 Task: Add Rae Wellness Pre + Probiotic to the cart.
Action: Mouse moved to (313, 150)
Screenshot: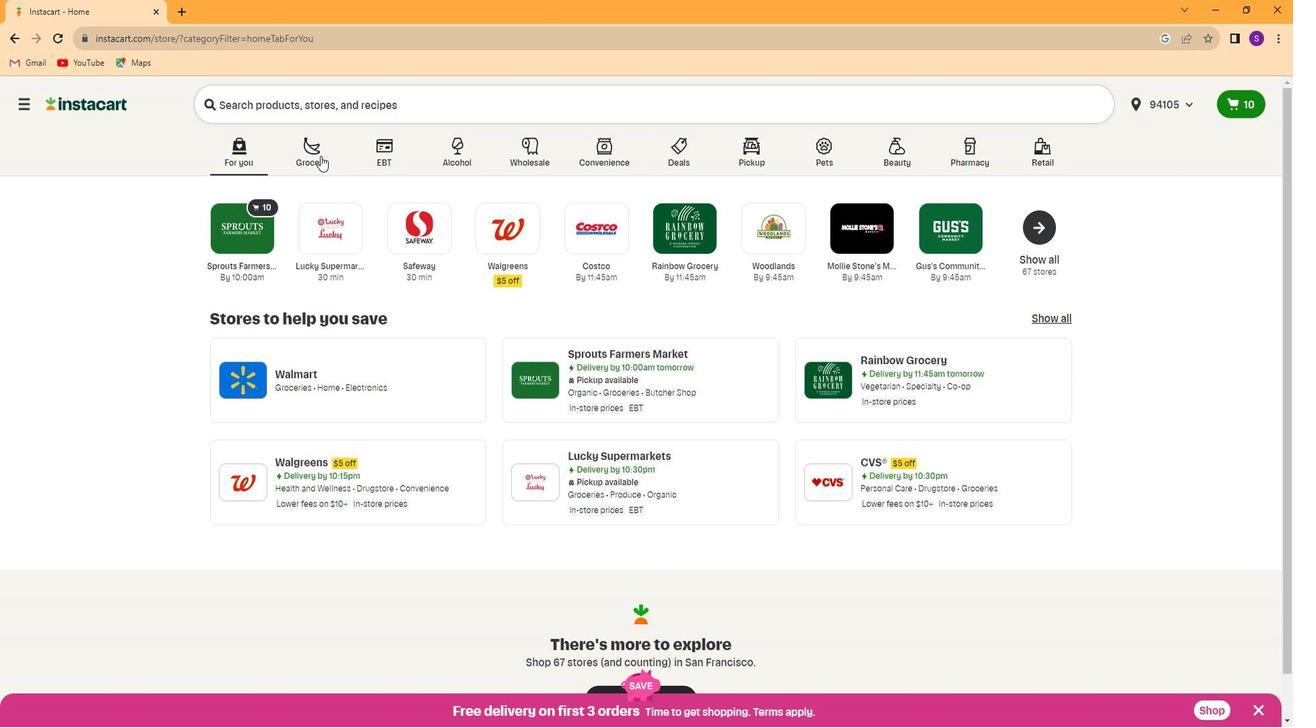 
Action: Mouse pressed left at (313, 150)
Screenshot: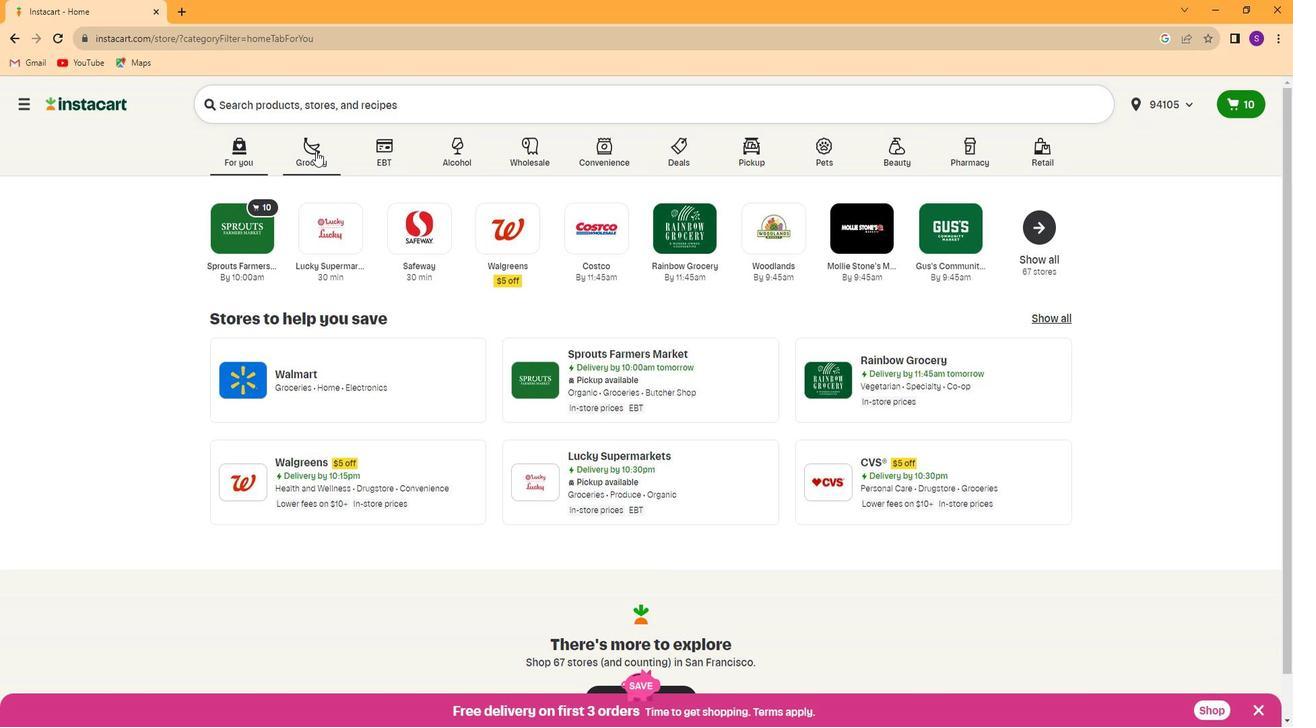 
Action: Mouse moved to (974, 231)
Screenshot: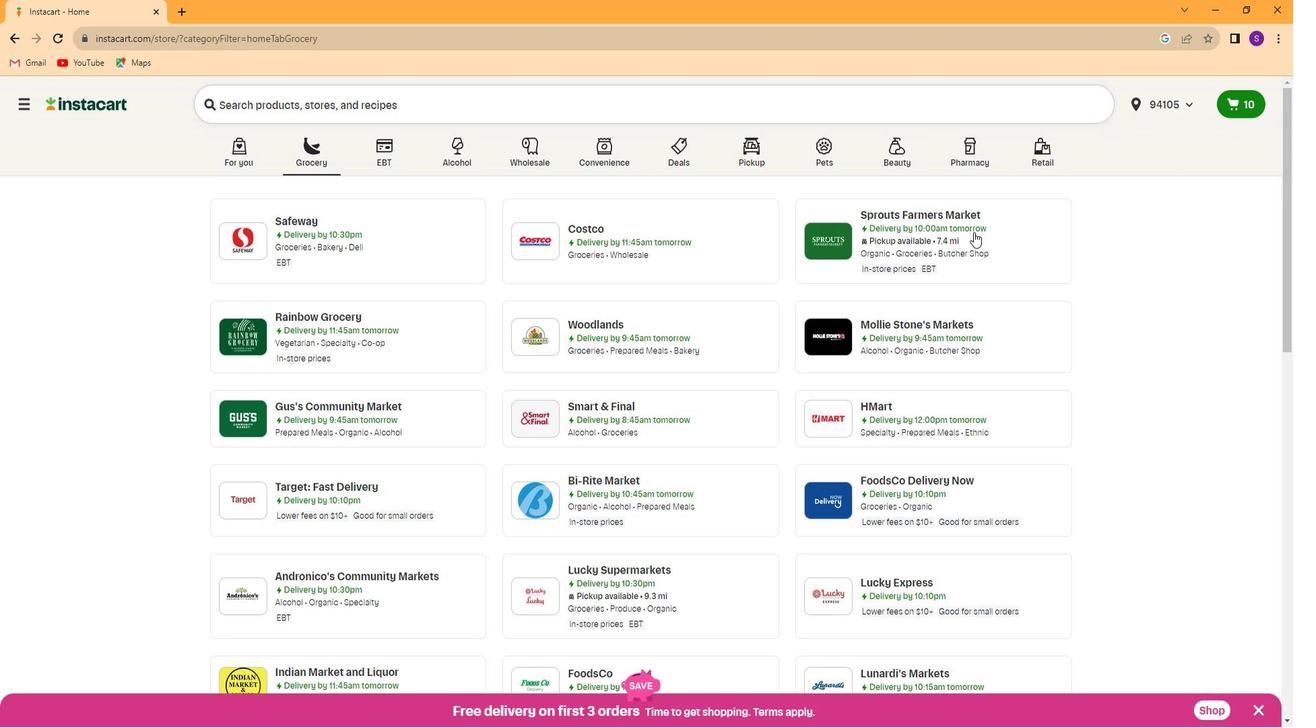 
Action: Mouse pressed left at (974, 231)
Screenshot: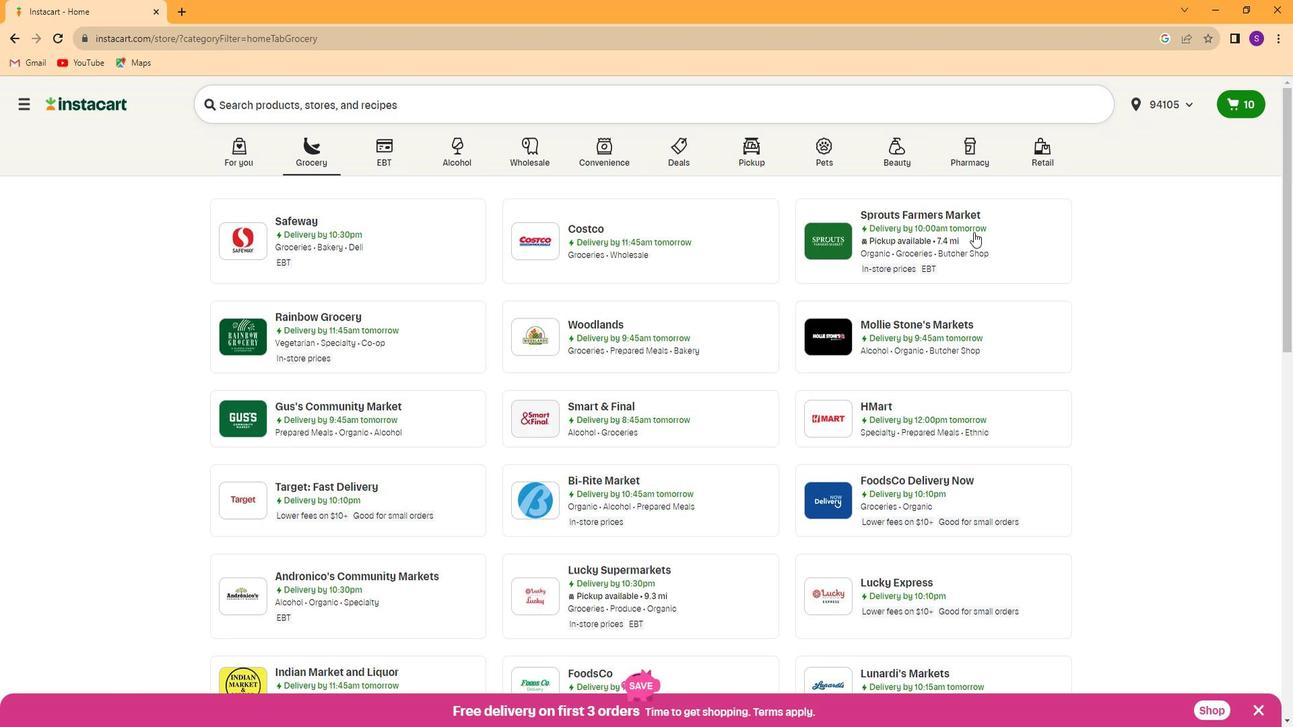 
Action: Mouse moved to (64, 534)
Screenshot: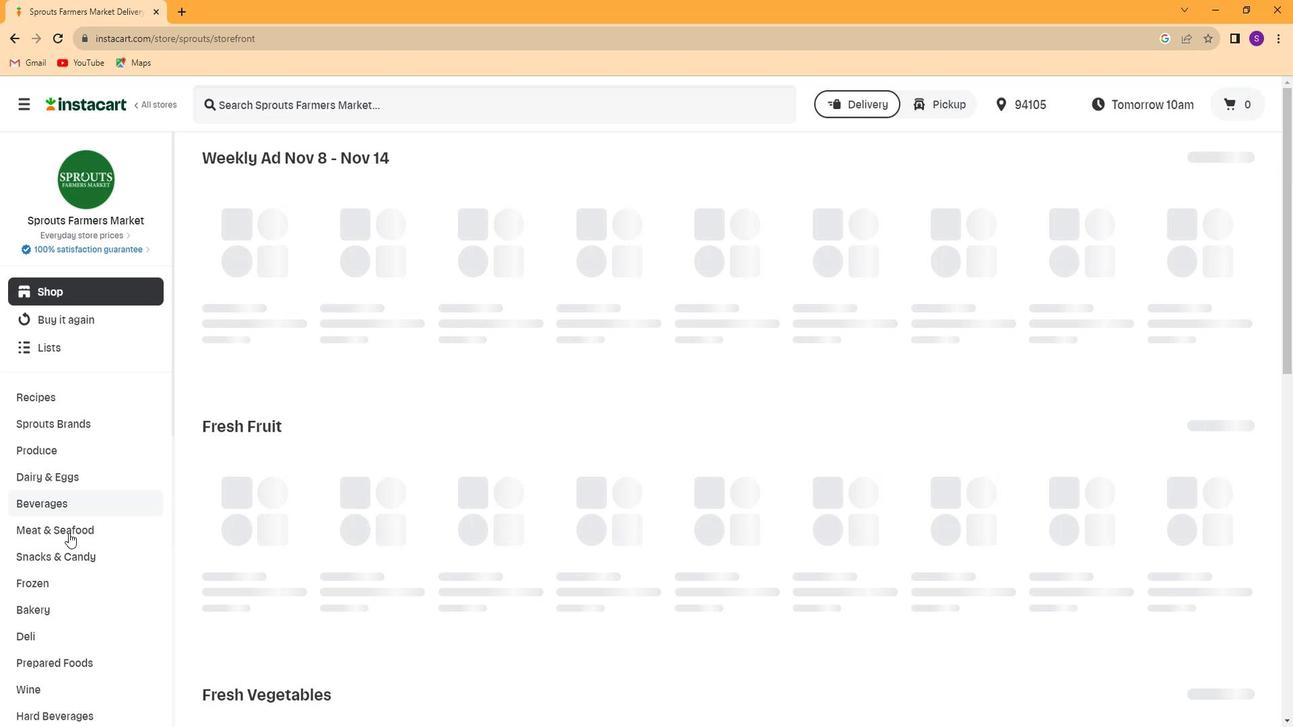 
Action: Mouse scrolled (64, 534) with delta (0, 0)
Screenshot: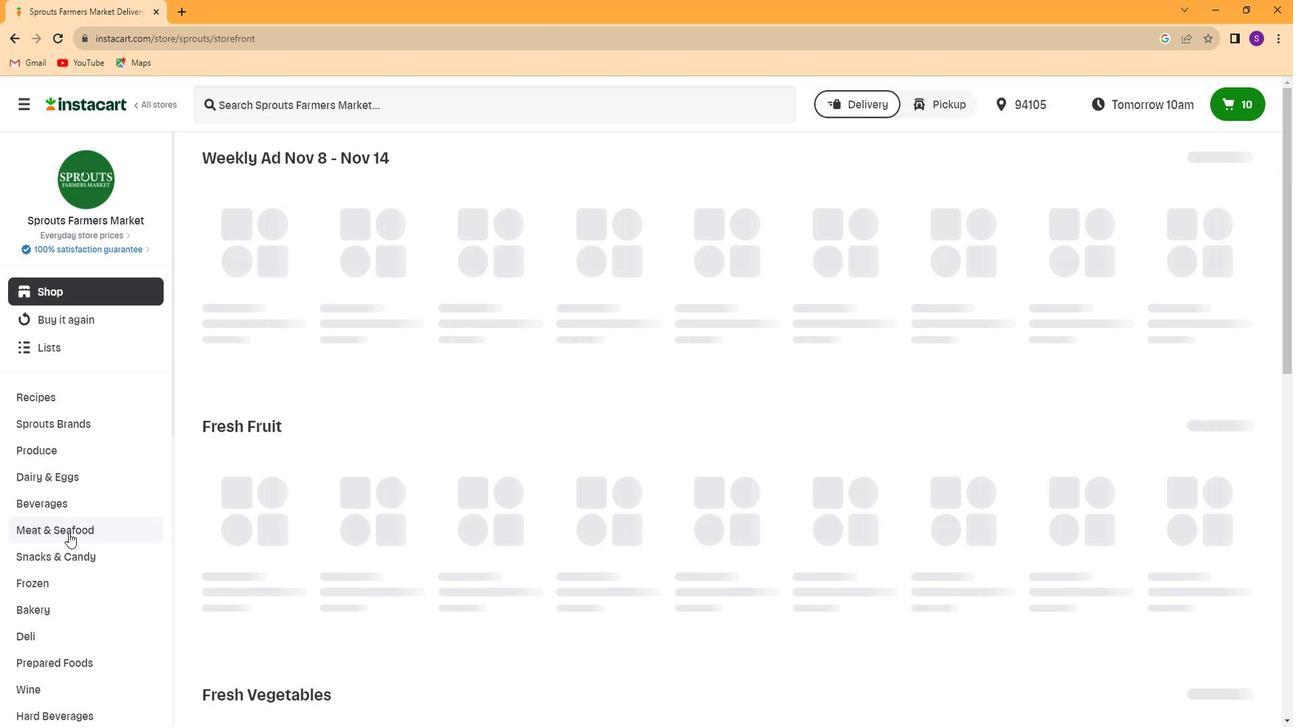 
Action: Mouse scrolled (64, 534) with delta (0, 0)
Screenshot: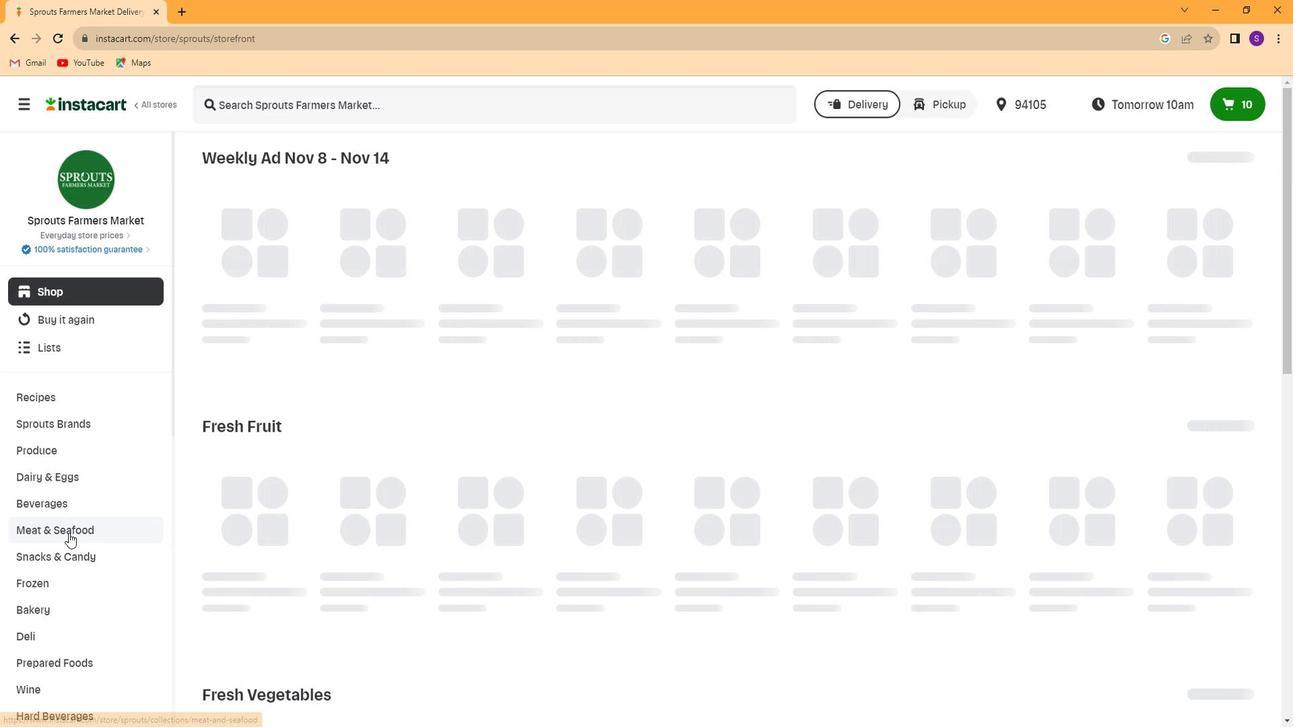 
Action: Mouse scrolled (64, 534) with delta (0, 0)
Screenshot: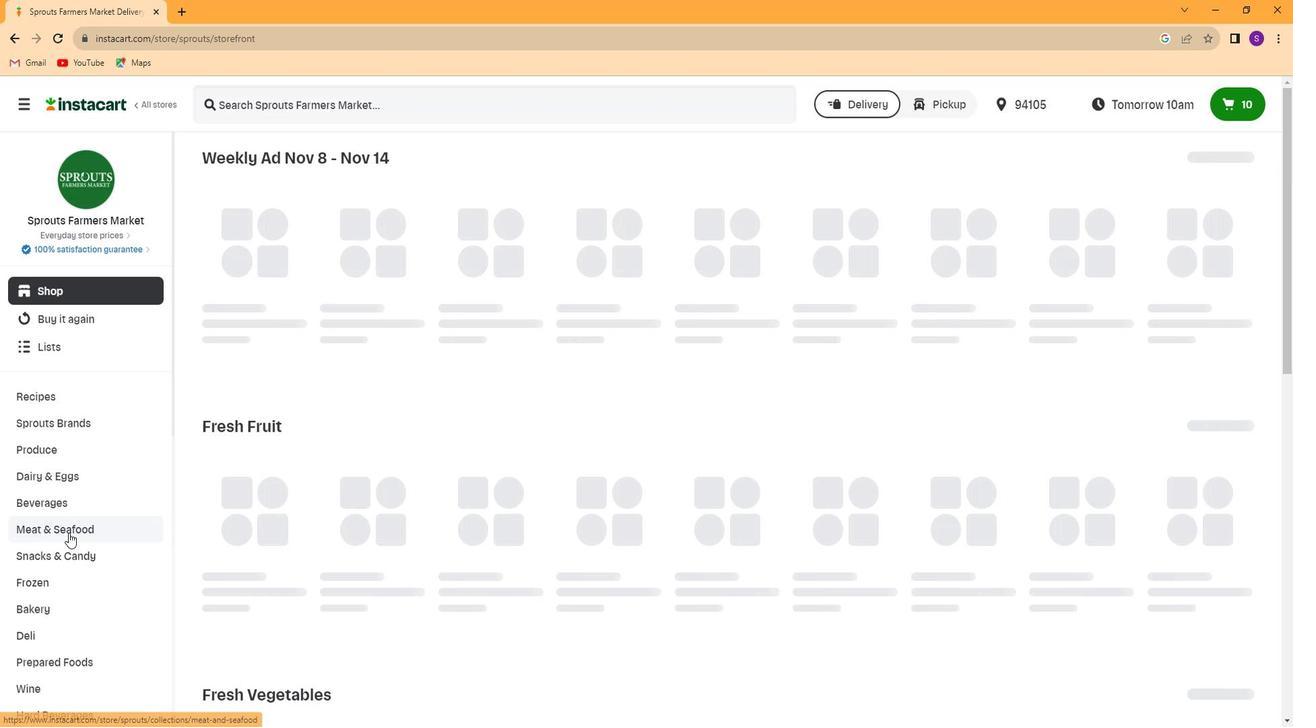 
Action: Mouse scrolled (64, 534) with delta (0, 0)
Screenshot: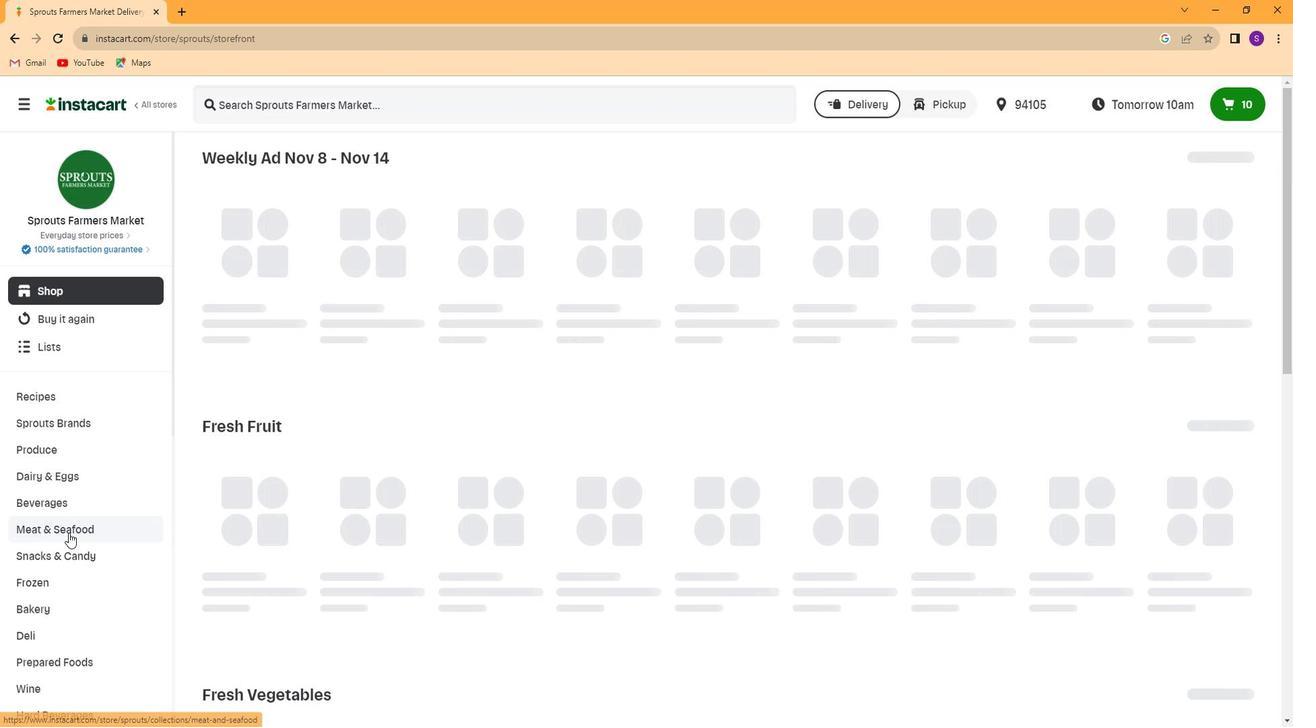 
Action: Mouse scrolled (64, 534) with delta (0, 0)
Screenshot: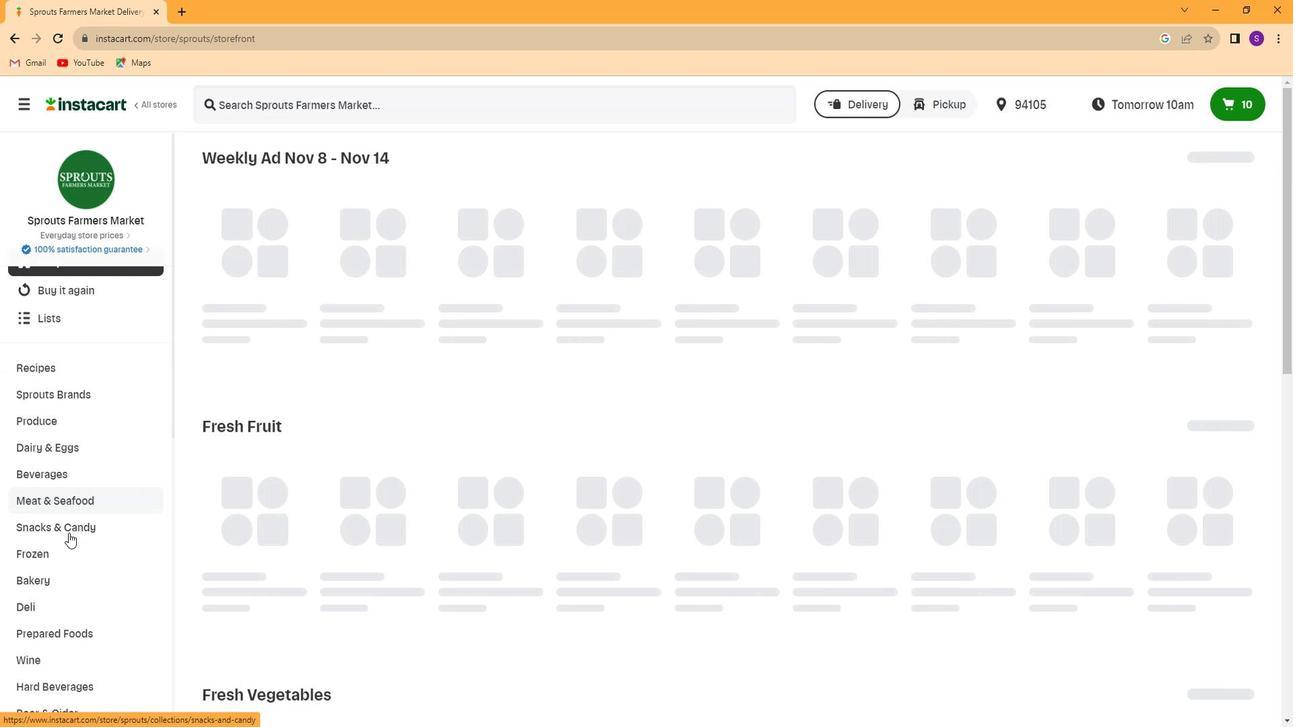 
Action: Mouse scrolled (64, 534) with delta (0, 0)
Screenshot: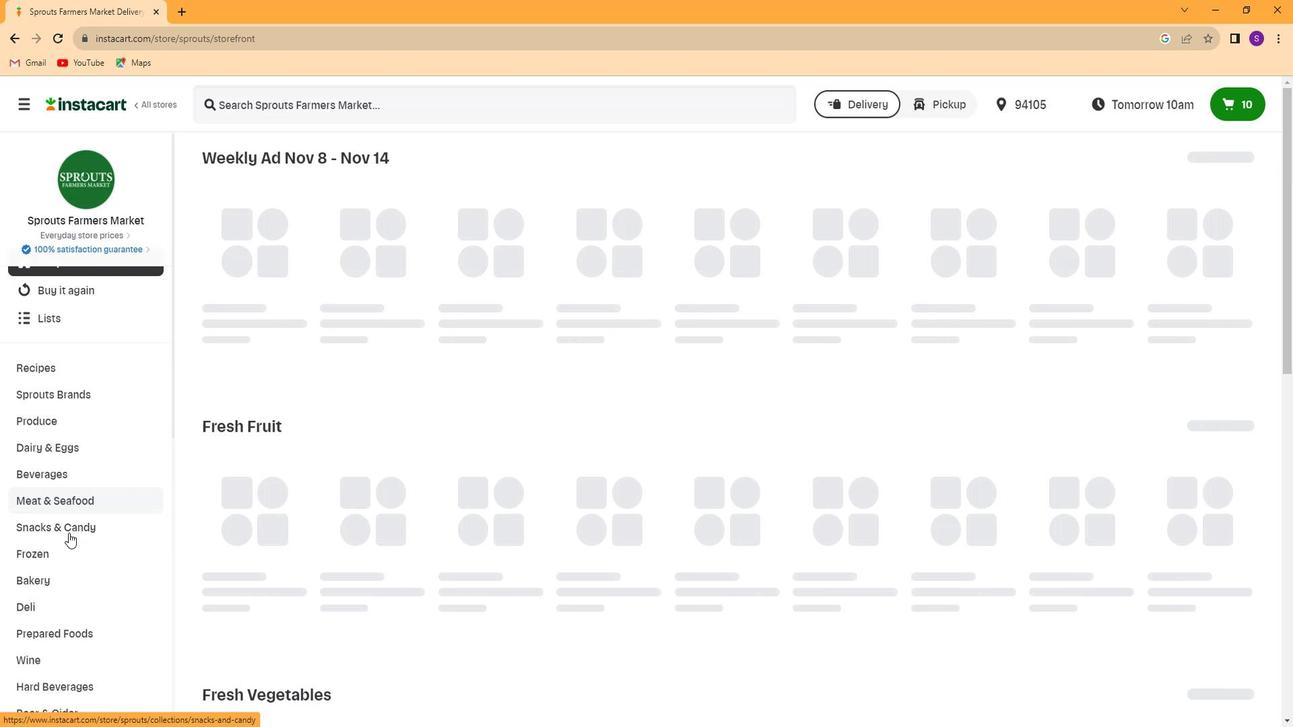 
Action: Mouse scrolled (64, 534) with delta (0, 0)
Screenshot: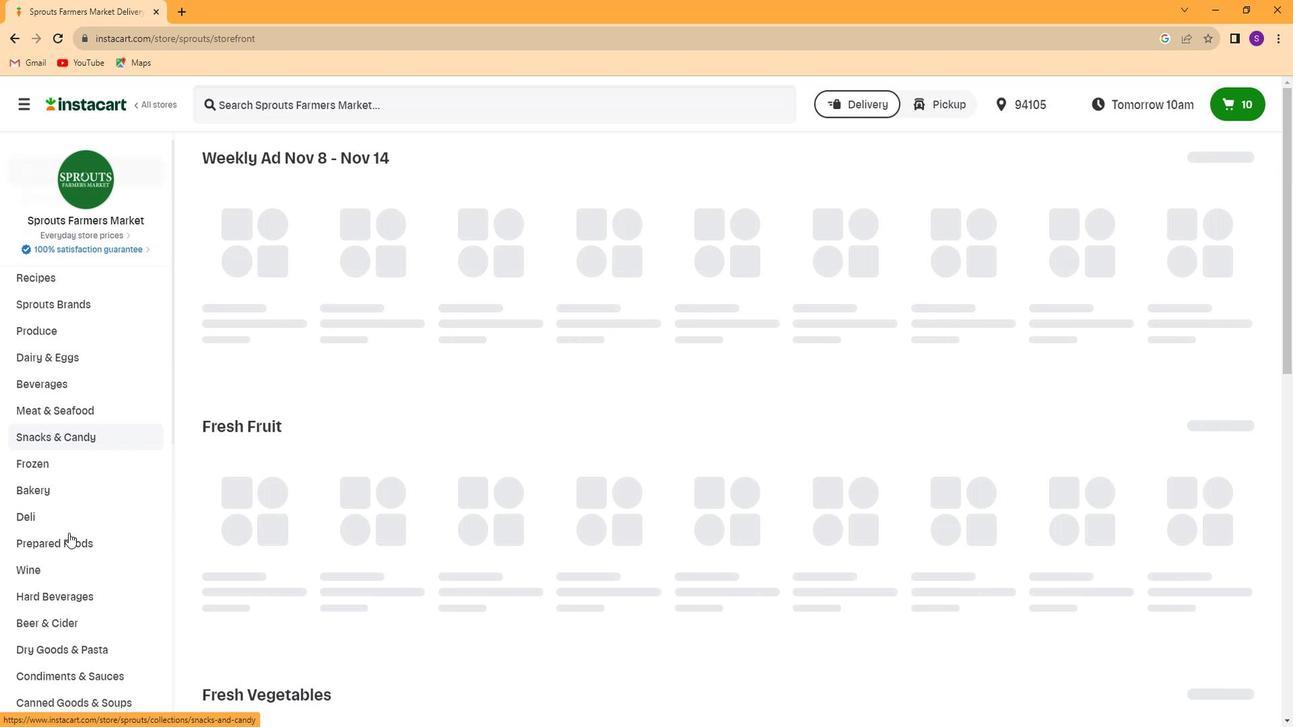 
Action: Mouse scrolled (64, 534) with delta (0, 0)
Screenshot: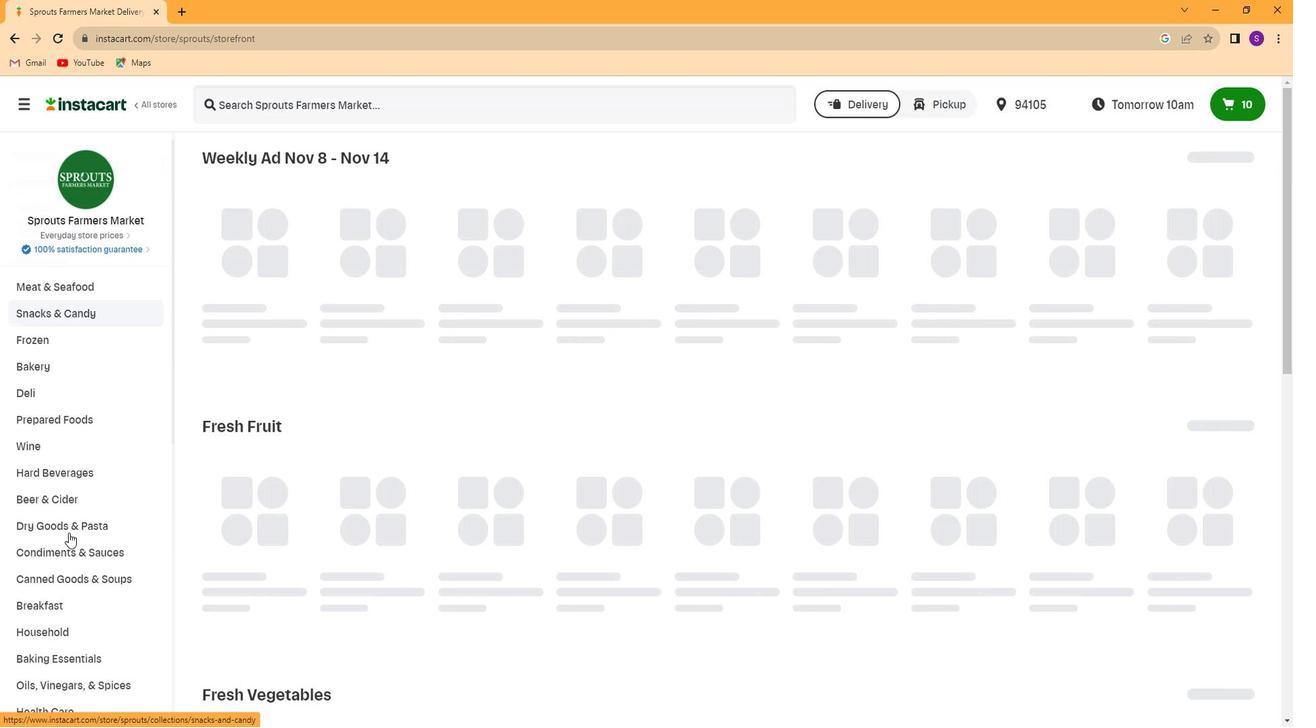 
Action: Mouse scrolled (64, 534) with delta (0, 0)
Screenshot: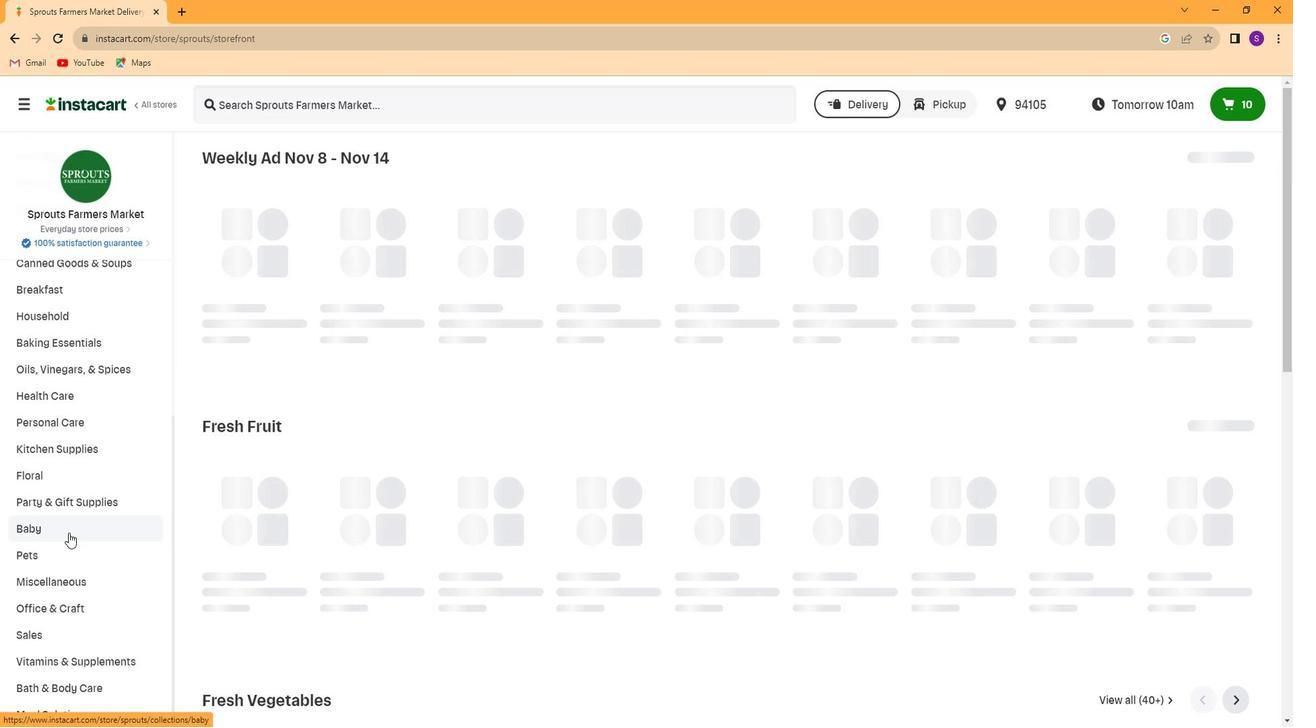
Action: Mouse scrolled (64, 534) with delta (0, 0)
Screenshot: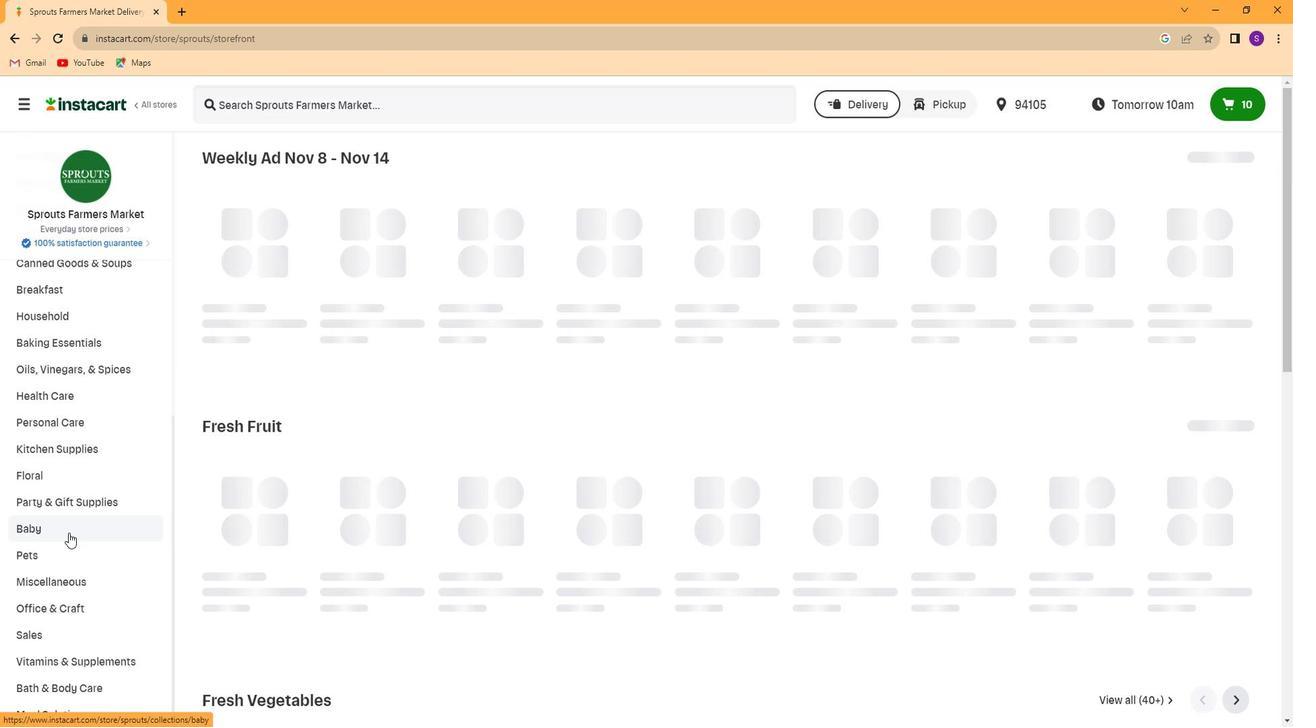 
Action: Mouse scrolled (64, 534) with delta (0, 0)
Screenshot: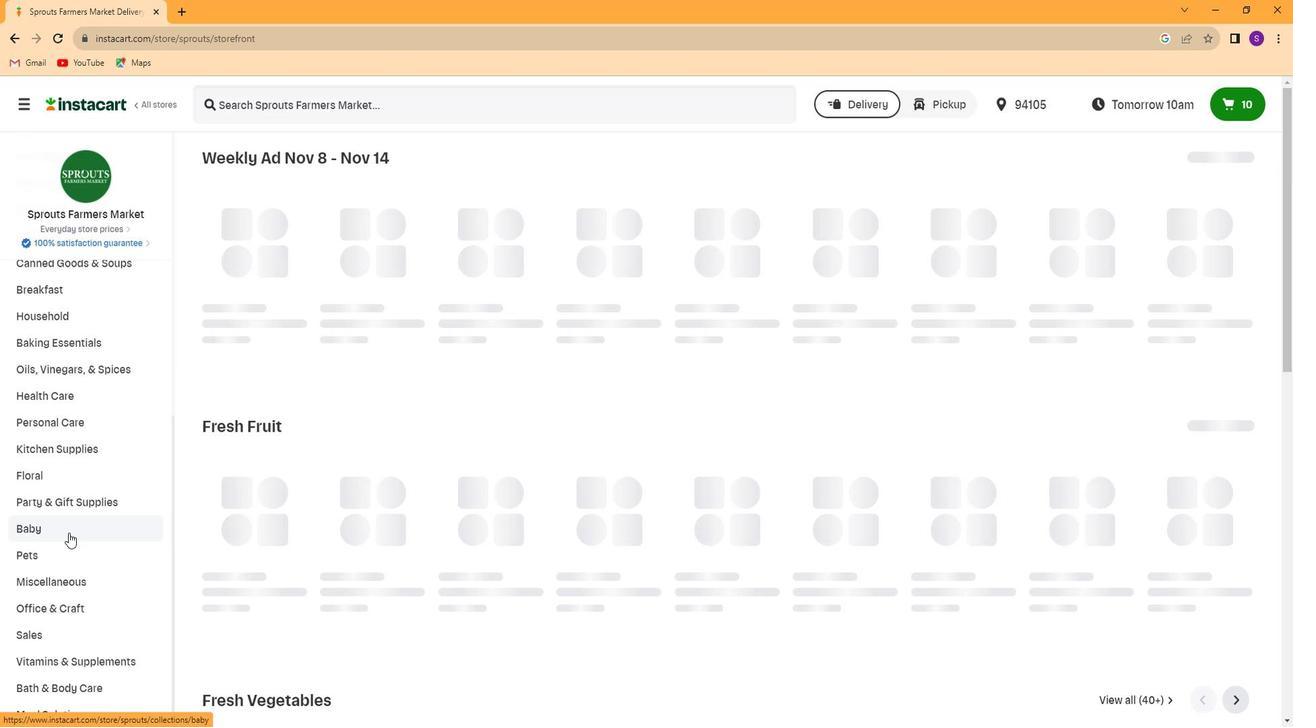 
Action: Mouse scrolled (64, 534) with delta (0, 0)
Screenshot: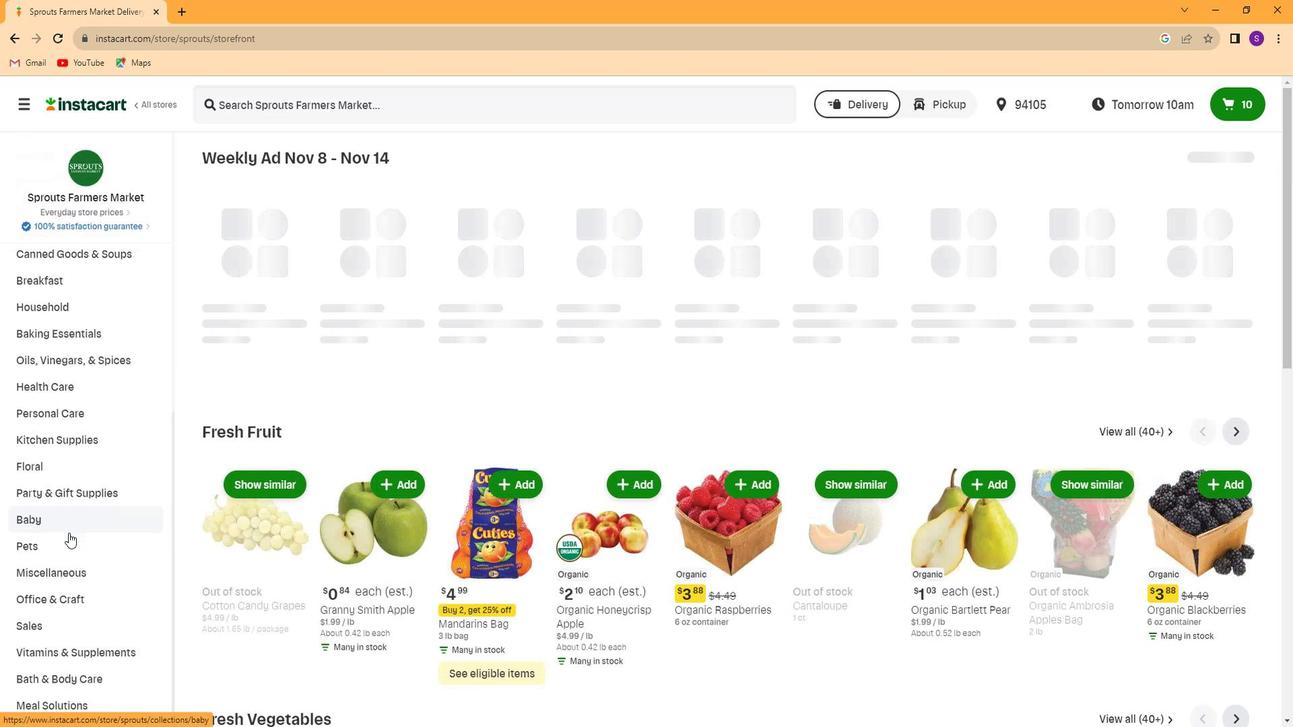 
Action: Mouse moved to (84, 652)
Screenshot: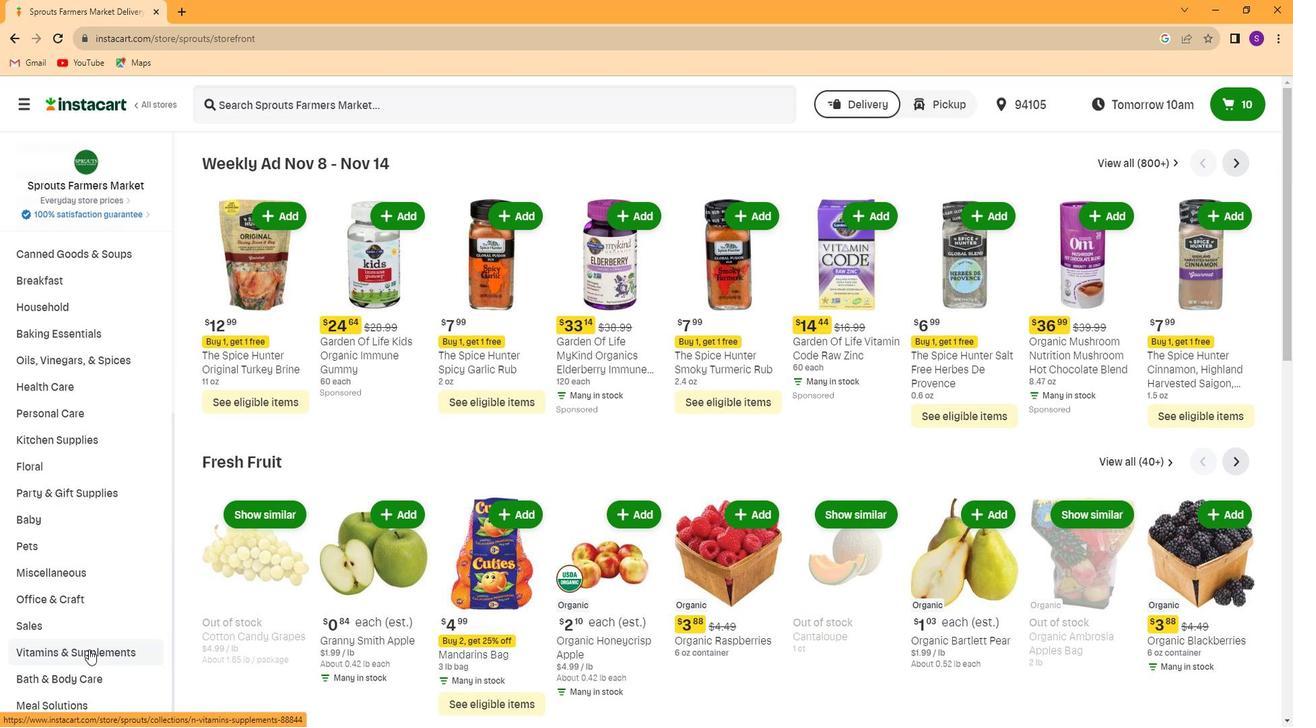 
Action: Mouse pressed left at (84, 652)
Screenshot: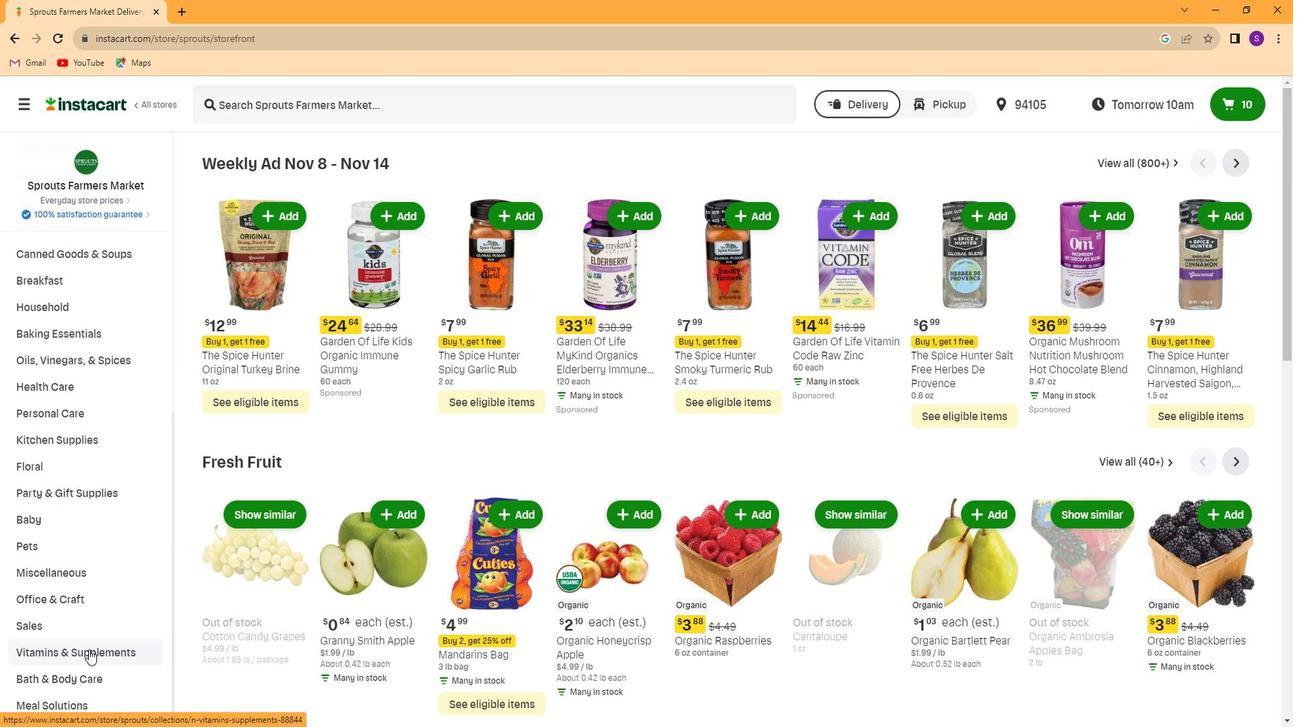 
Action: Mouse moved to (95, 495)
Screenshot: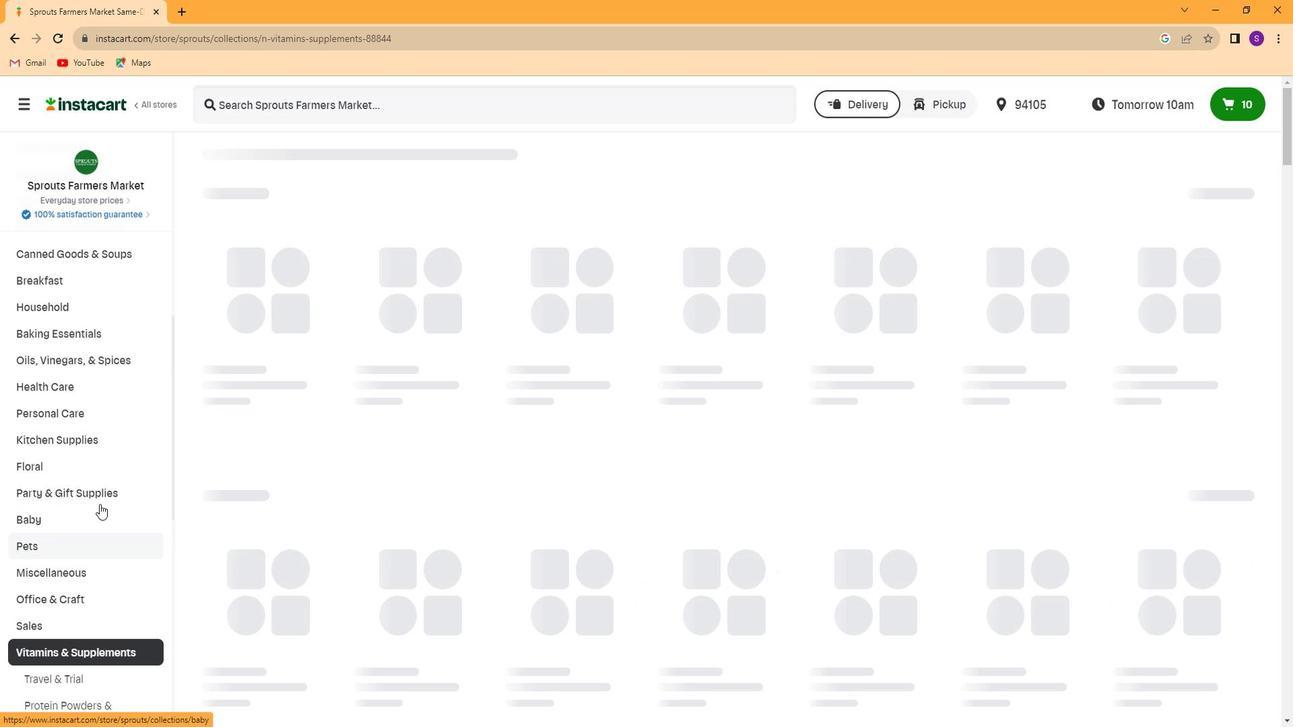 
Action: Mouse scrolled (95, 495) with delta (0, 0)
Screenshot: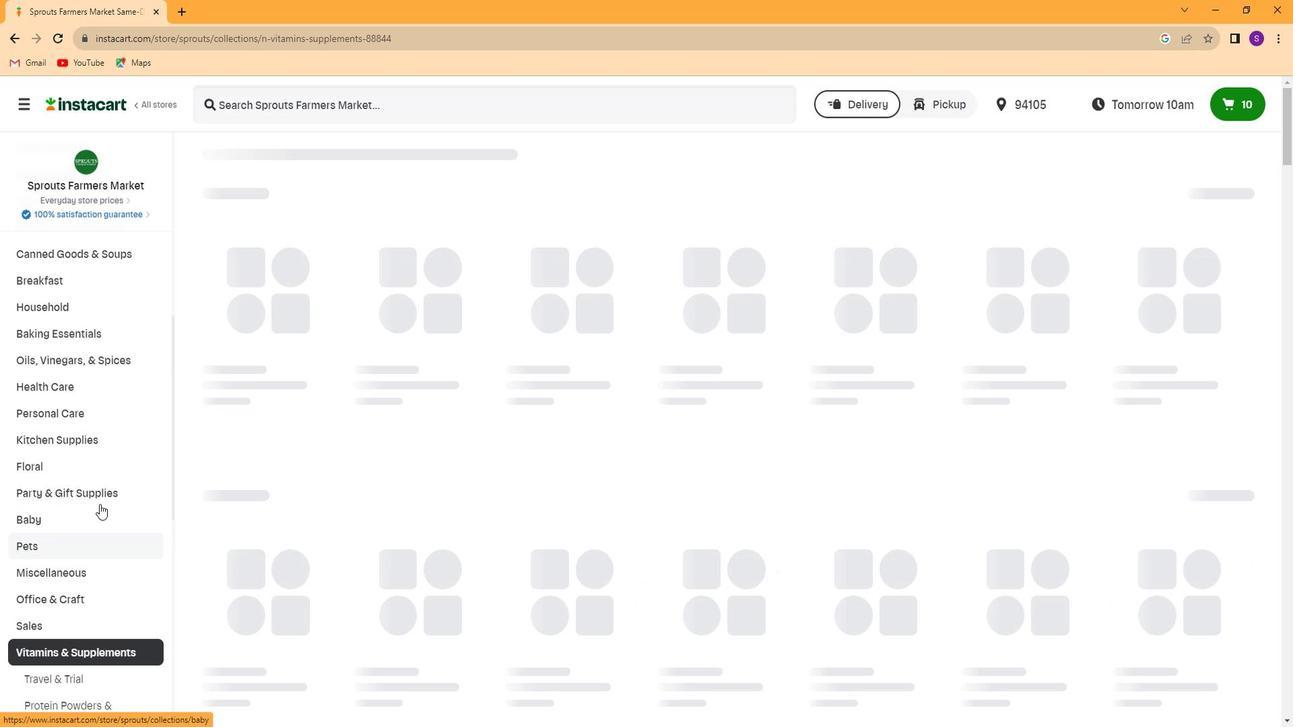 
Action: Mouse moved to (95, 485)
Screenshot: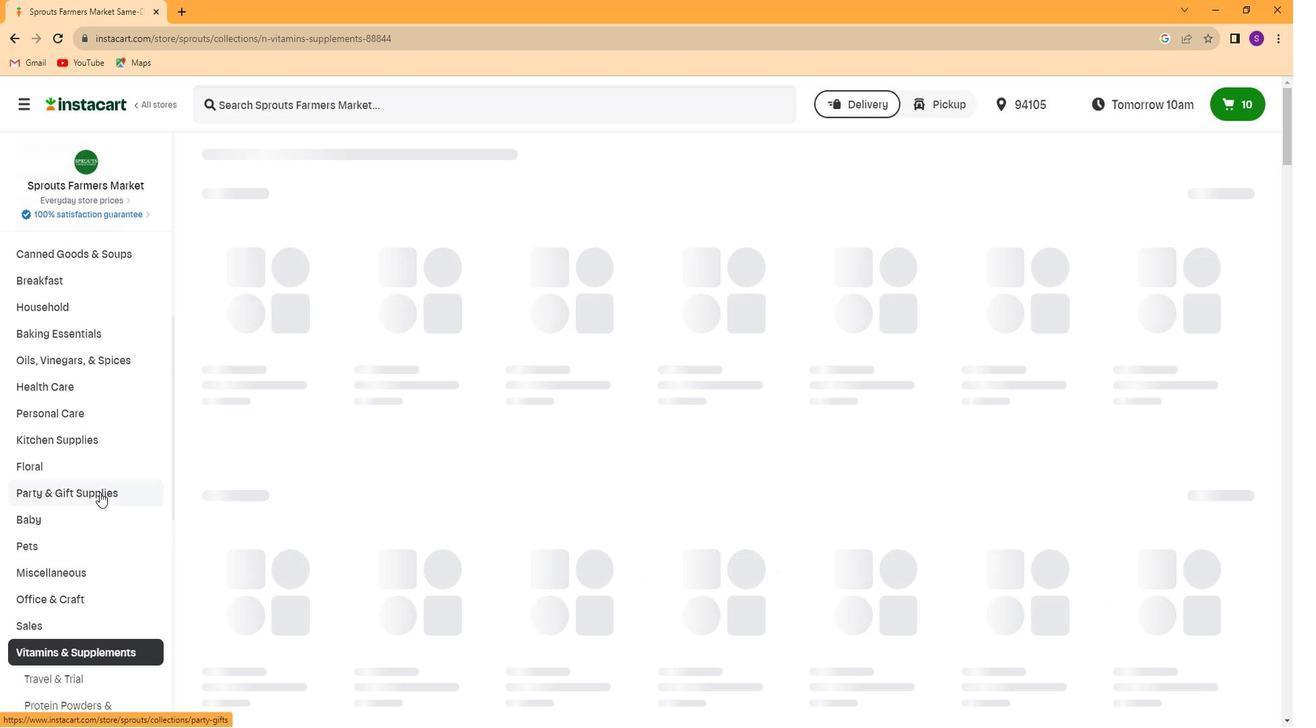 
Action: Mouse scrolled (95, 484) with delta (0, 0)
Screenshot: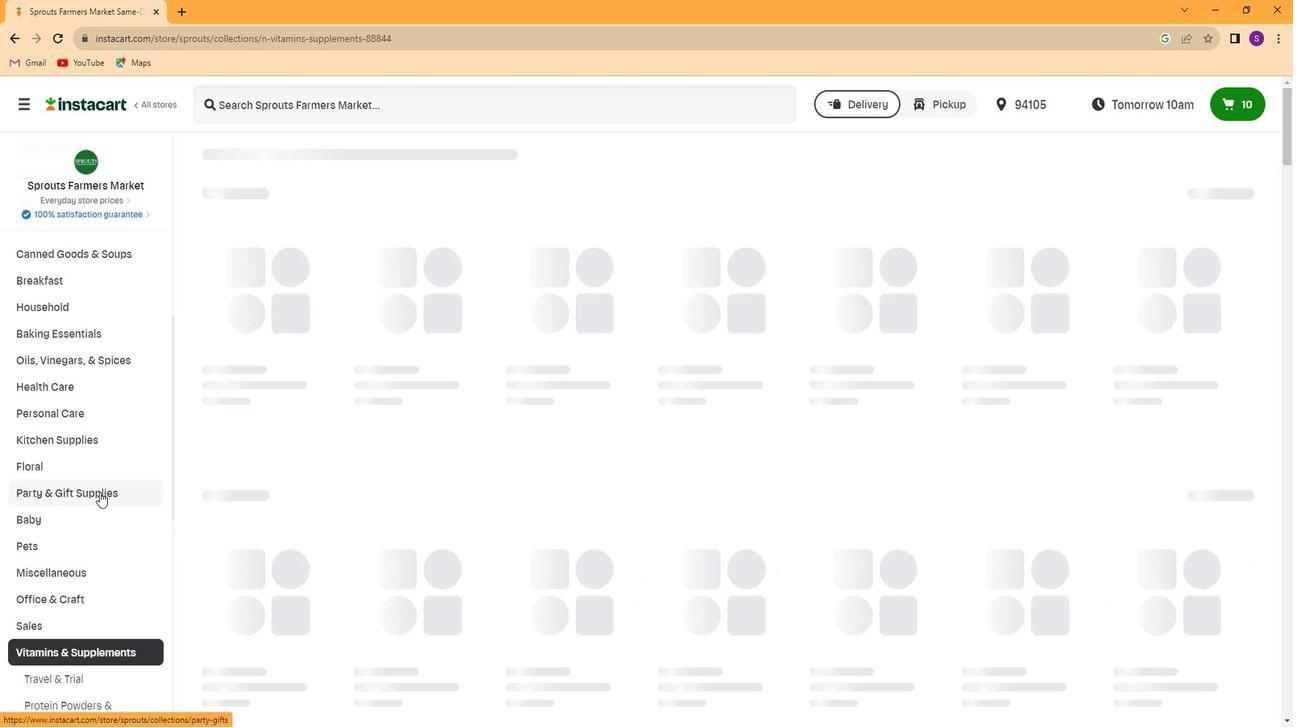 
Action: Mouse moved to (95, 474)
Screenshot: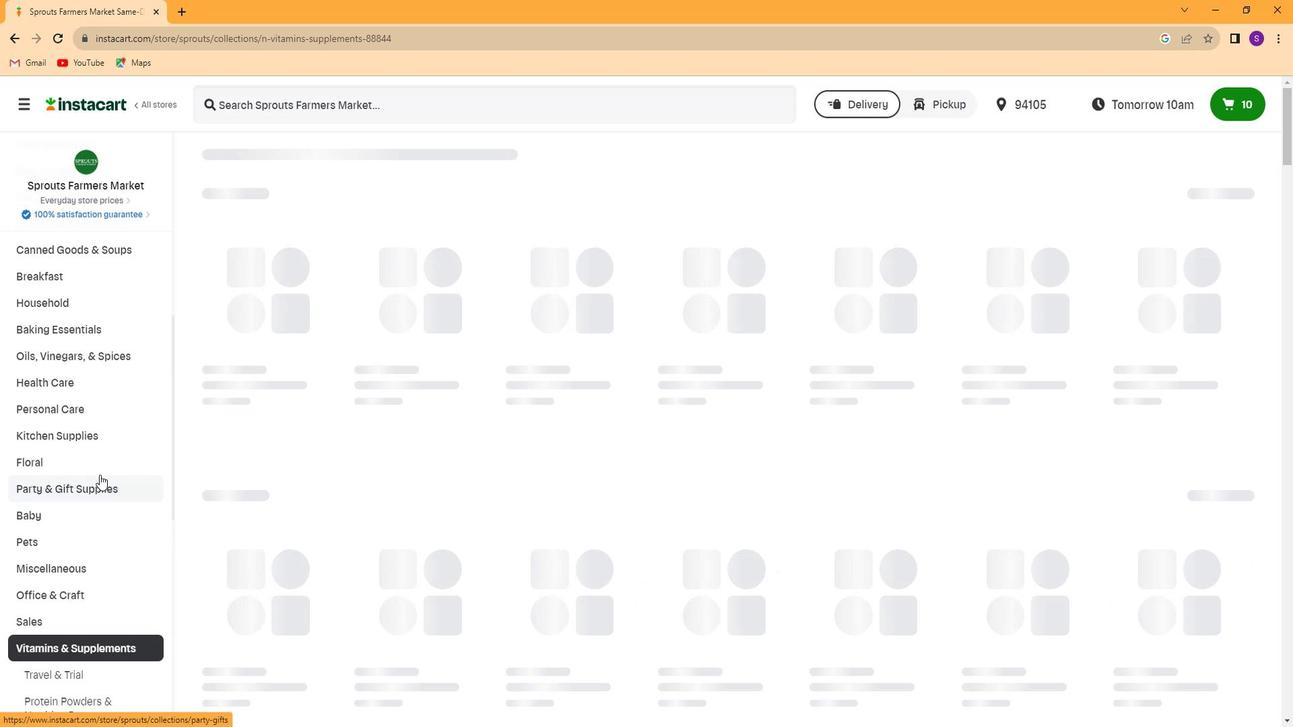 
Action: Mouse scrolled (95, 473) with delta (0, 0)
Screenshot: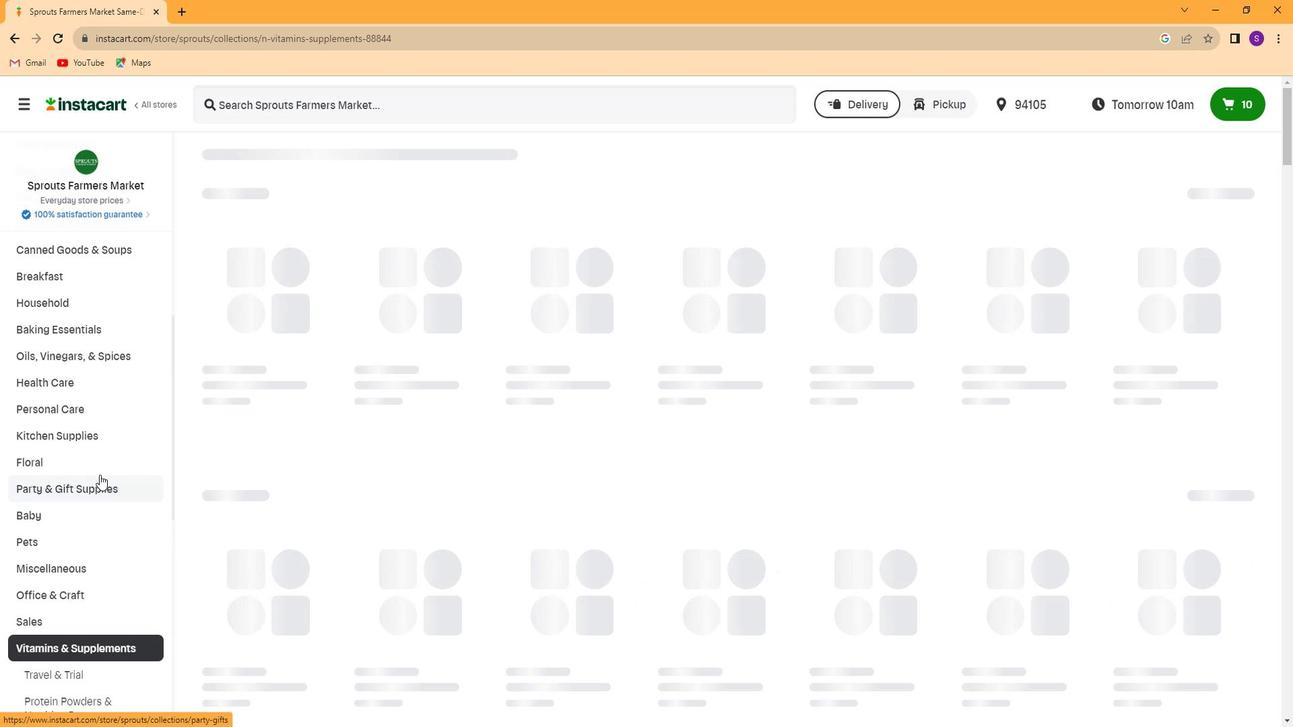 
Action: Mouse moved to (95, 460)
Screenshot: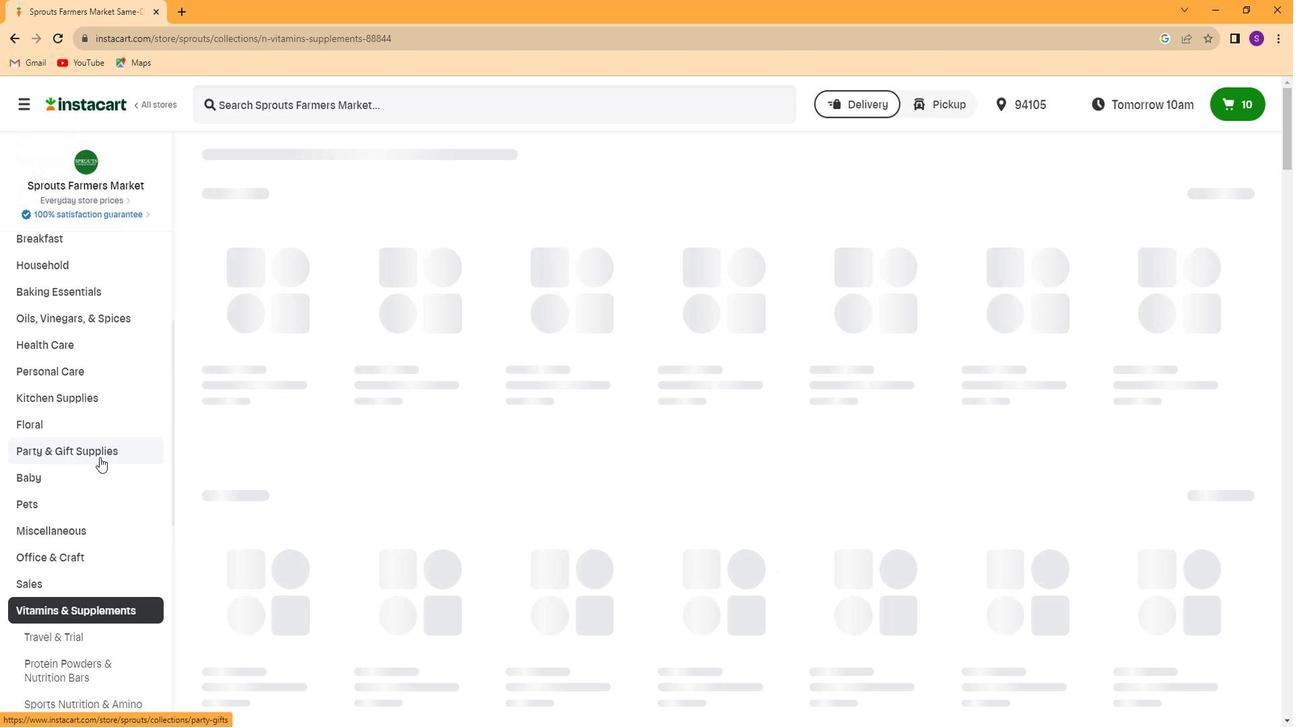 
Action: Mouse scrolled (95, 460) with delta (0, 0)
Screenshot: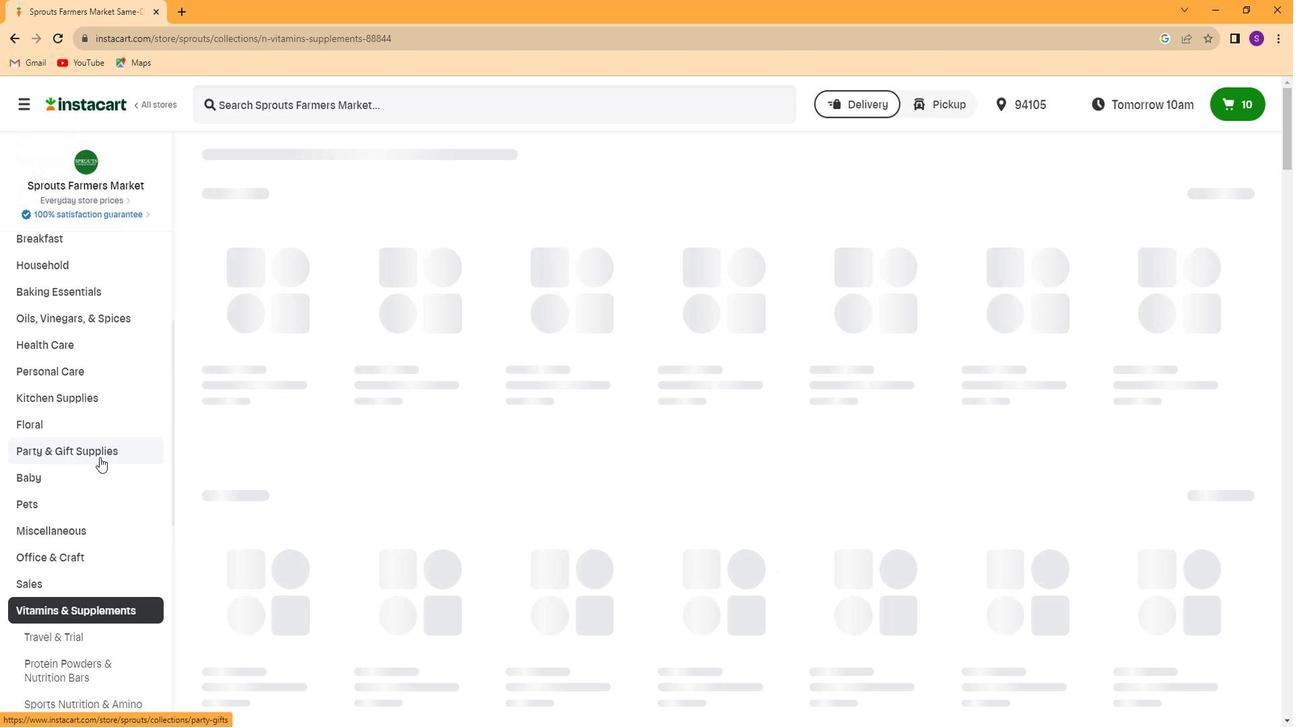 
Action: Mouse moved to (97, 447)
Screenshot: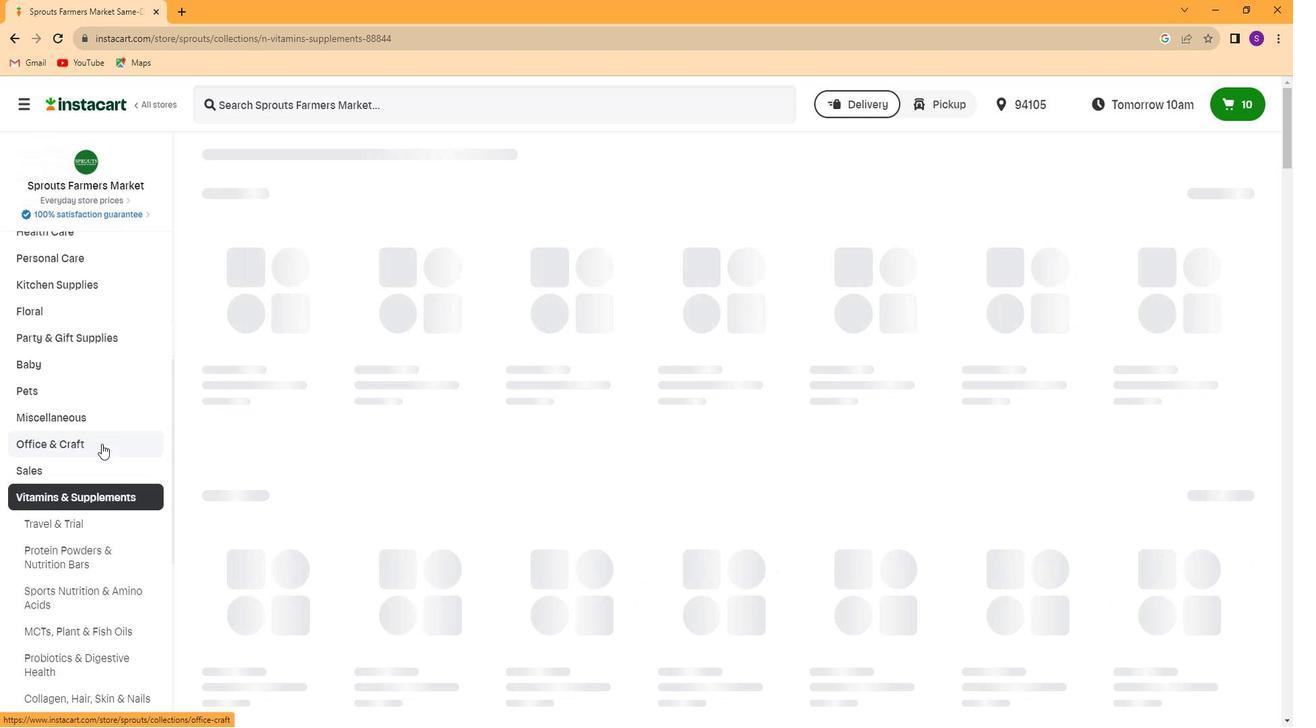 
Action: Mouse scrolled (97, 447) with delta (0, 0)
Screenshot: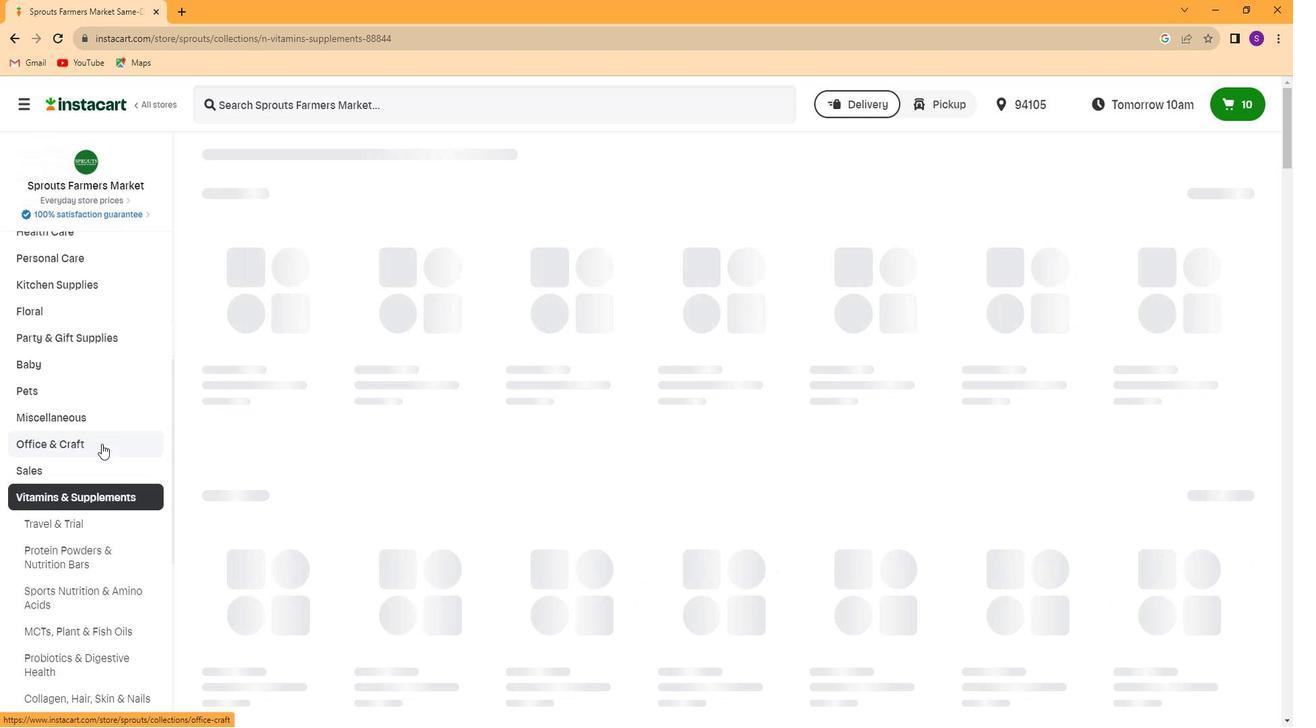
Action: Mouse moved to (103, 569)
Screenshot: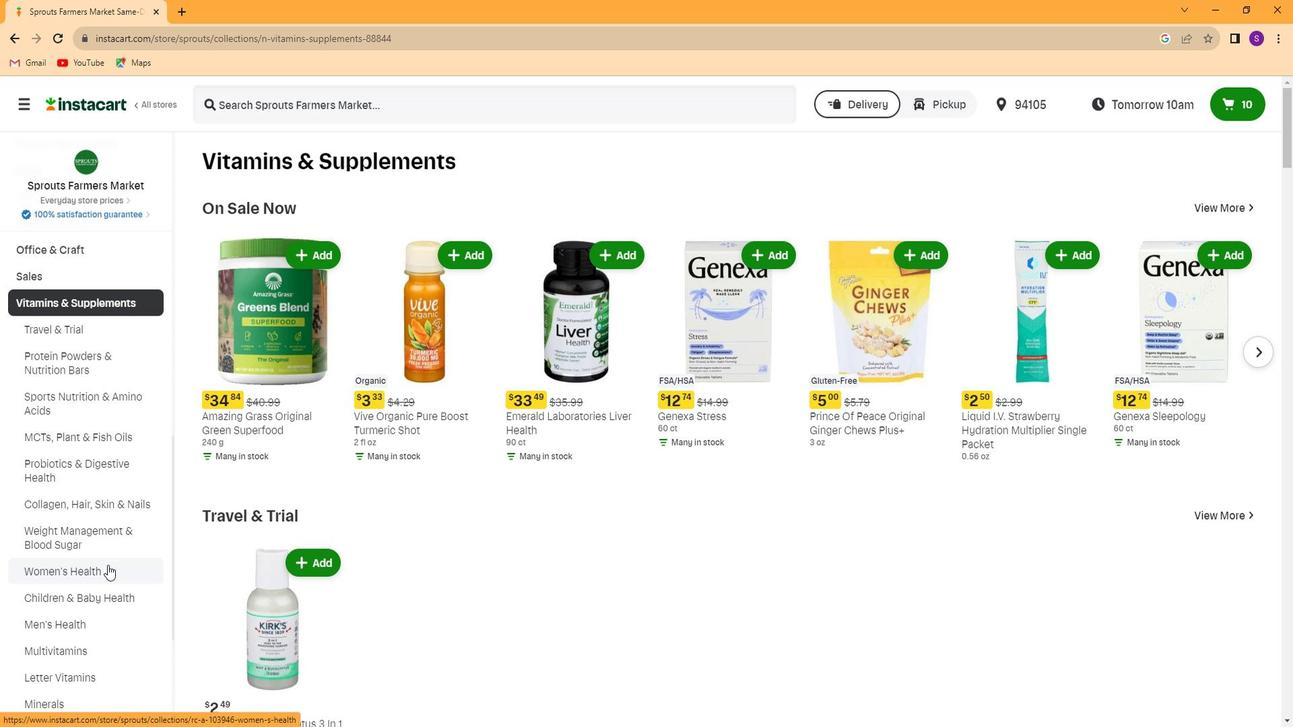 
Action: Mouse pressed left at (103, 569)
Screenshot: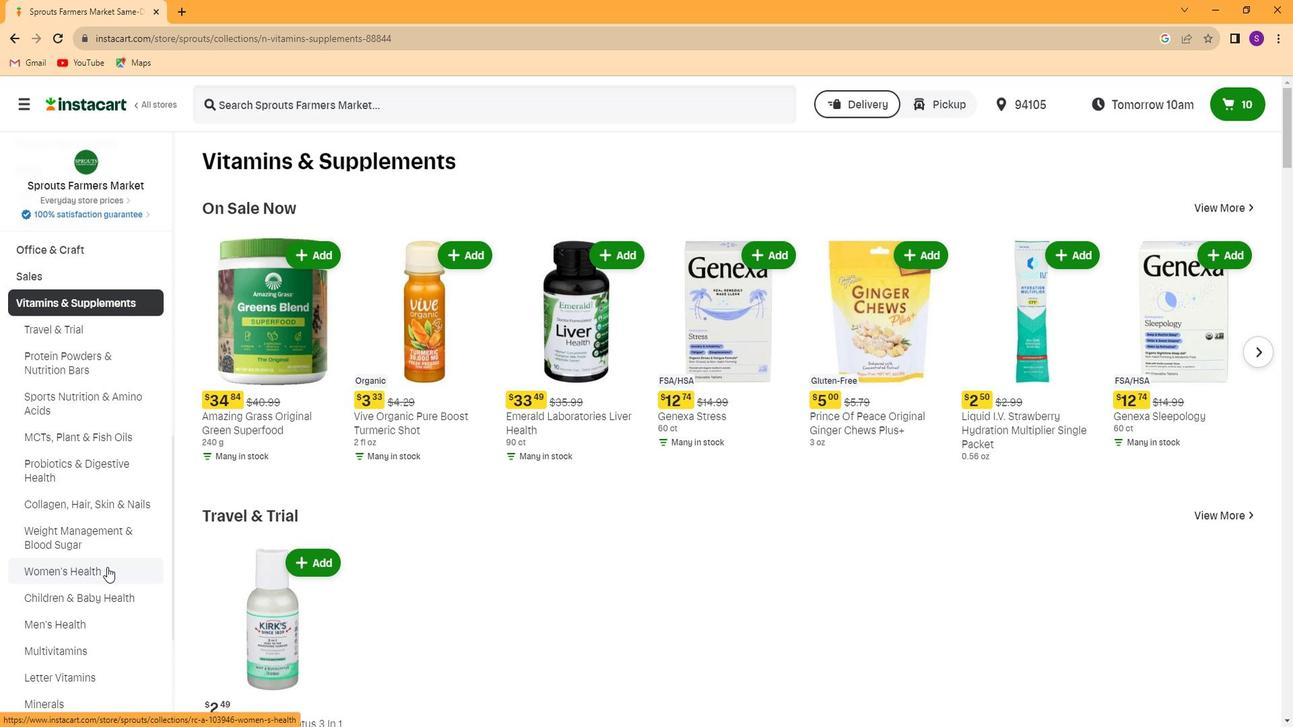 
Action: Mouse moved to (519, 94)
Screenshot: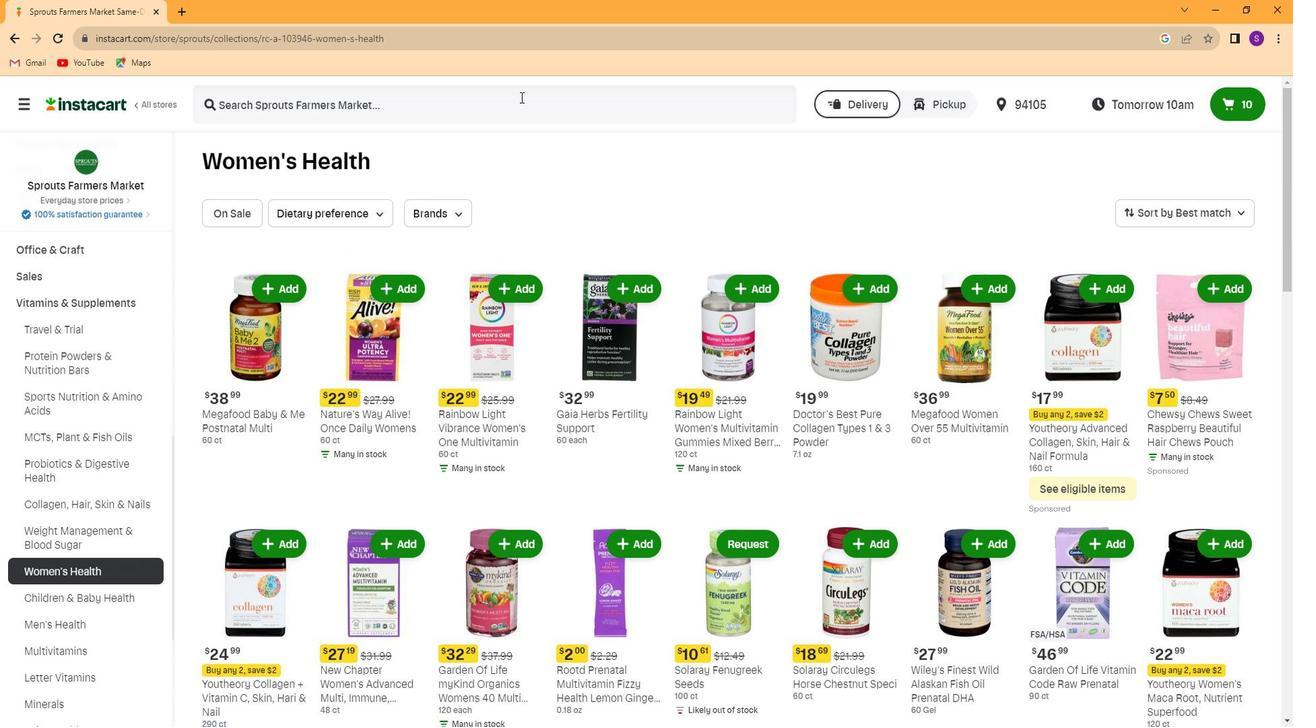 
Action: Mouse pressed left at (519, 94)
Screenshot: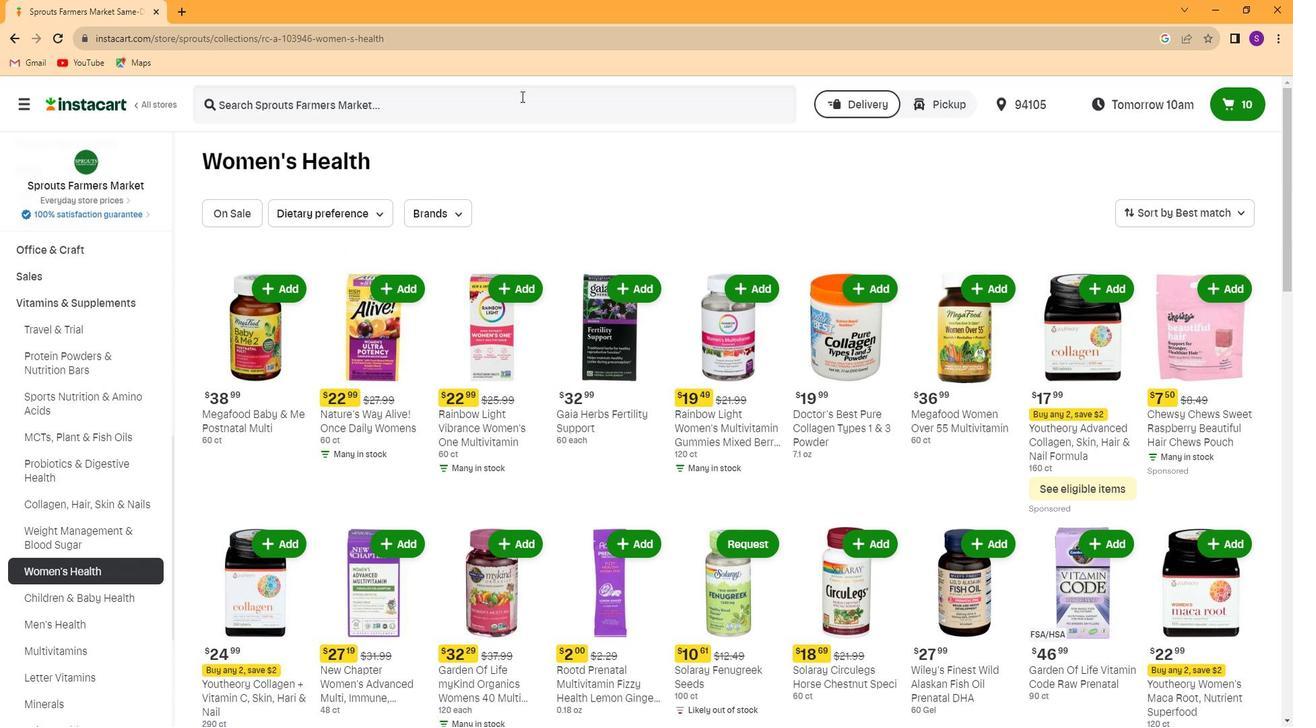 
Action: Key pressed <Key.caps_lock>R<Key.caps_lock>ae<Key.space>wellness<Key.space>pre<Key.space>+<Key.space>probotic<Key.enter>
Screenshot: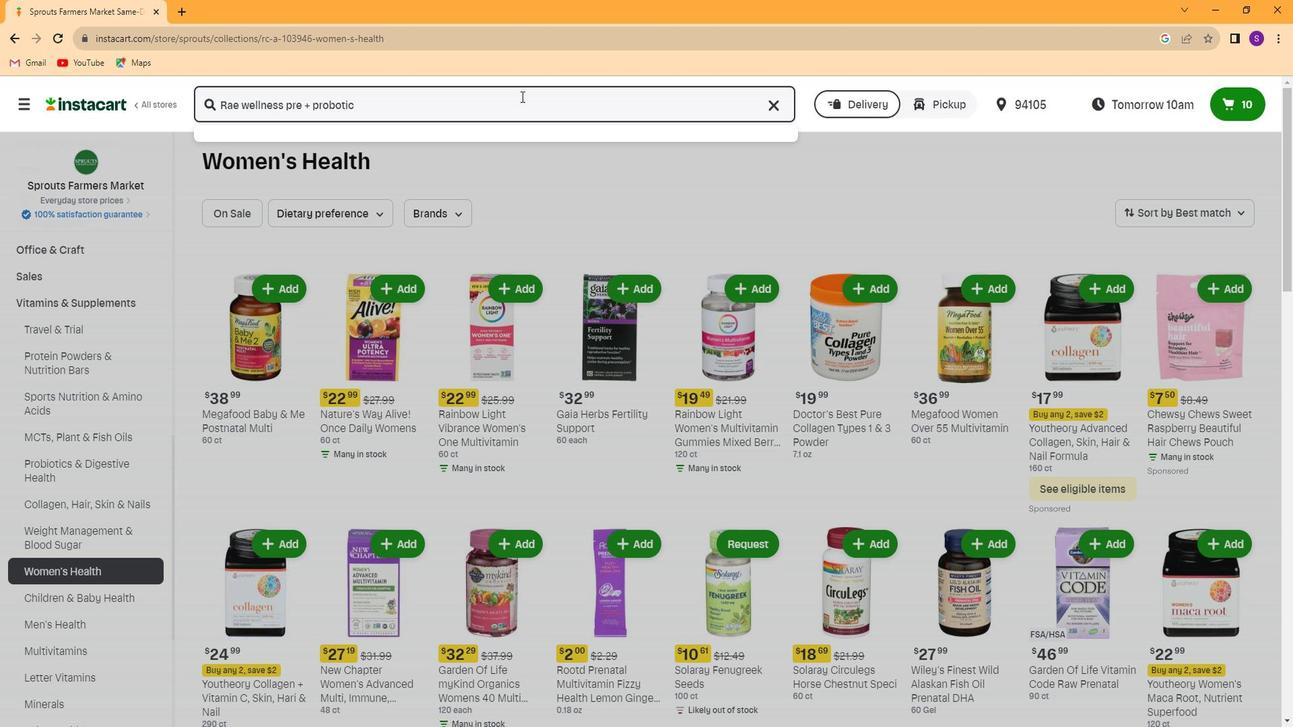 
Action: Mouse moved to (487, 298)
Screenshot: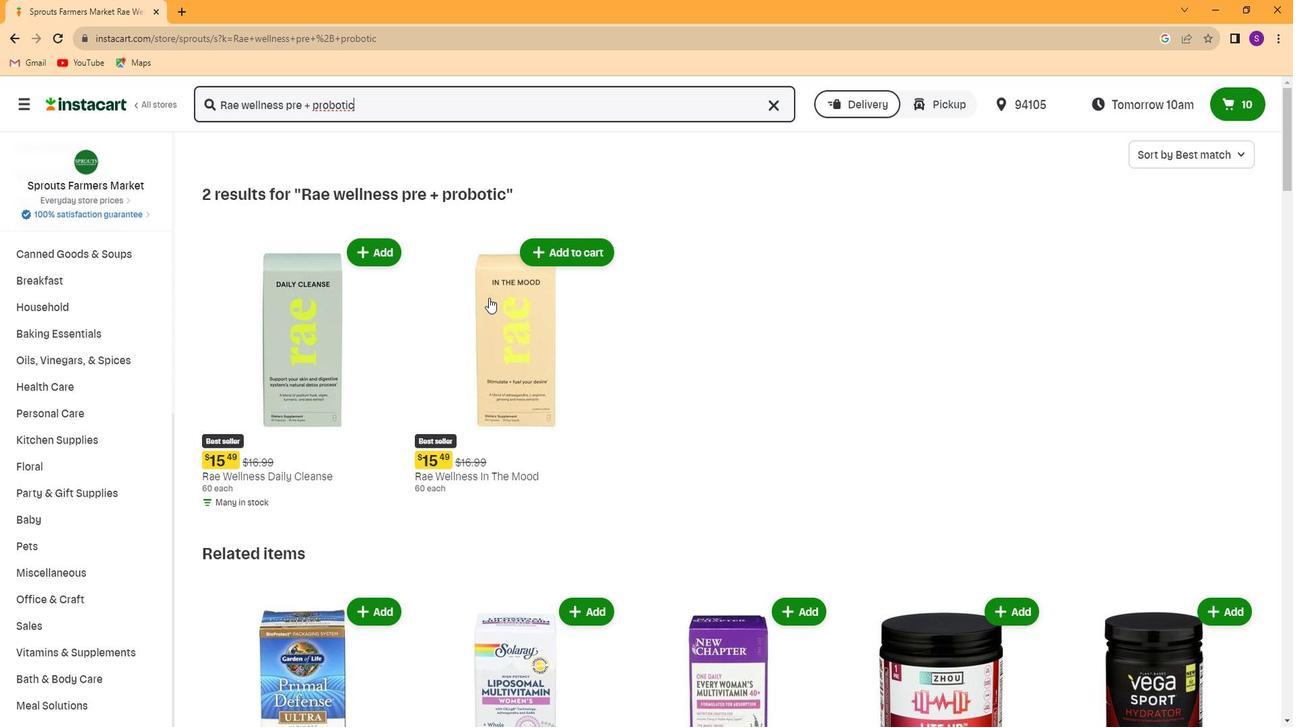 
Action: Mouse scrolled (487, 297) with delta (0, 0)
Screenshot: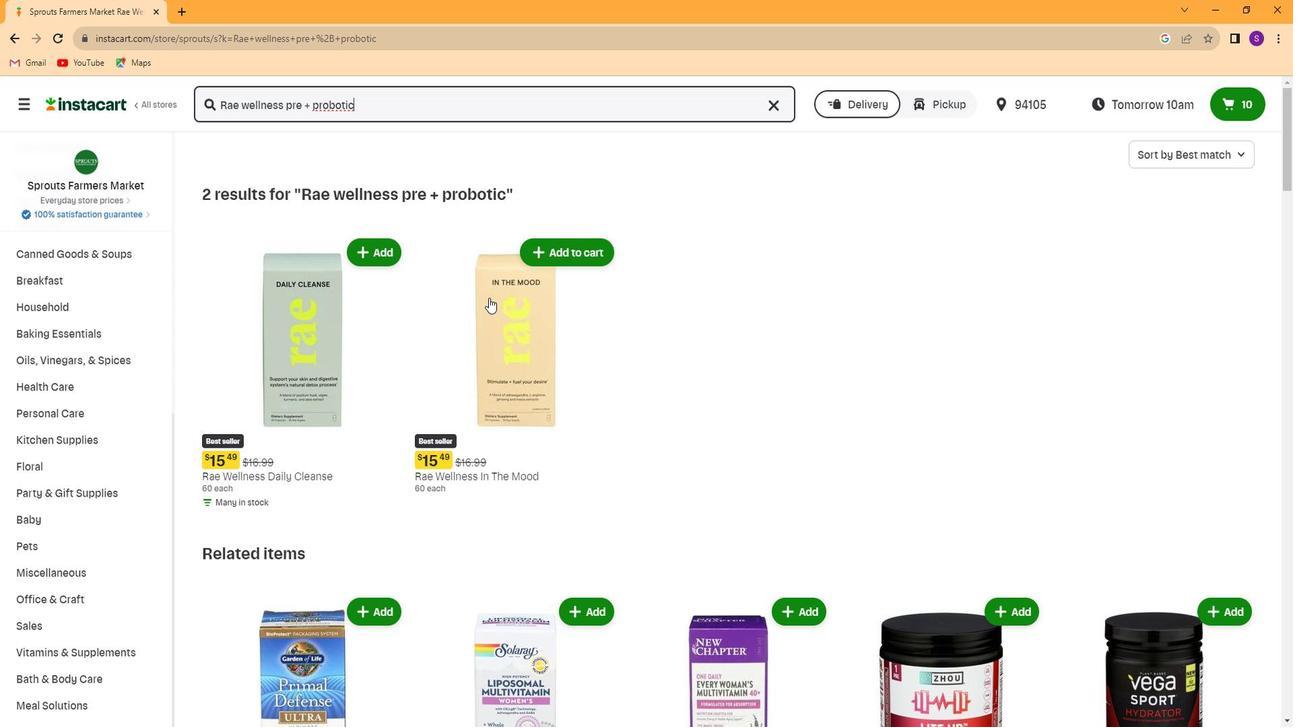 
Action: Mouse moved to (486, 299)
Screenshot: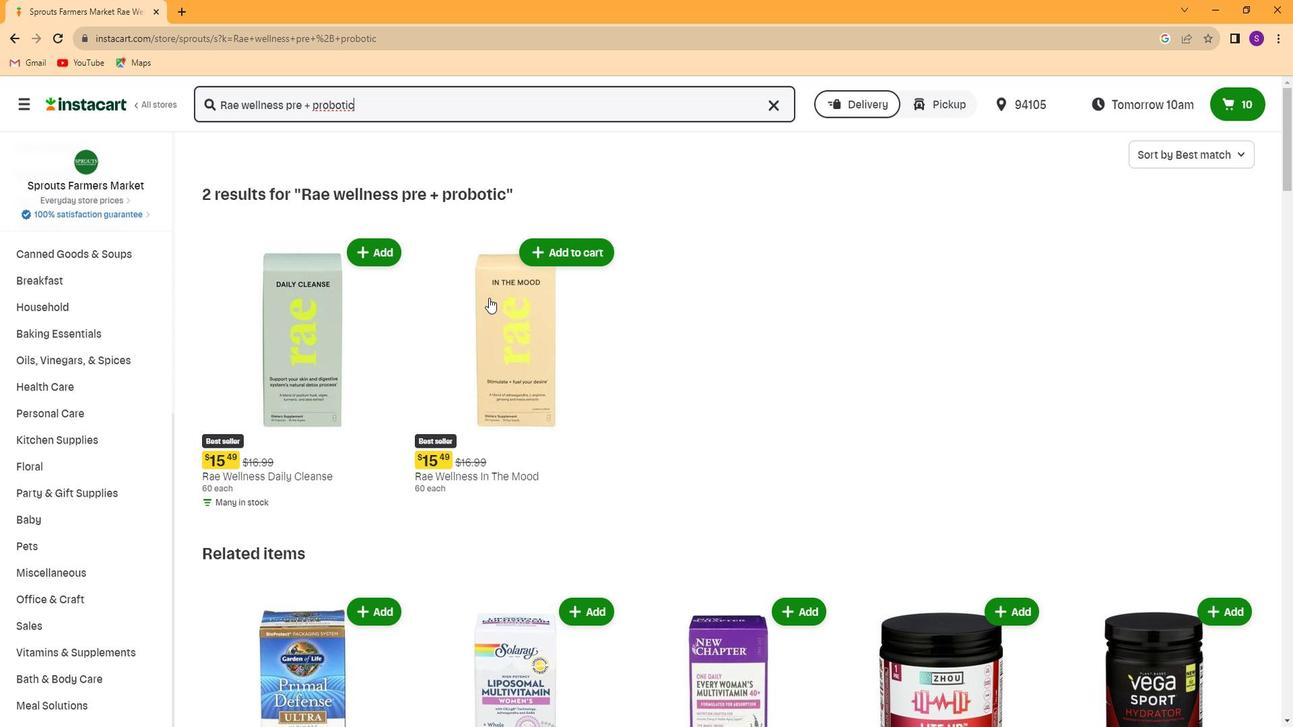 
Action: Mouse scrolled (486, 299) with delta (0, 0)
Screenshot: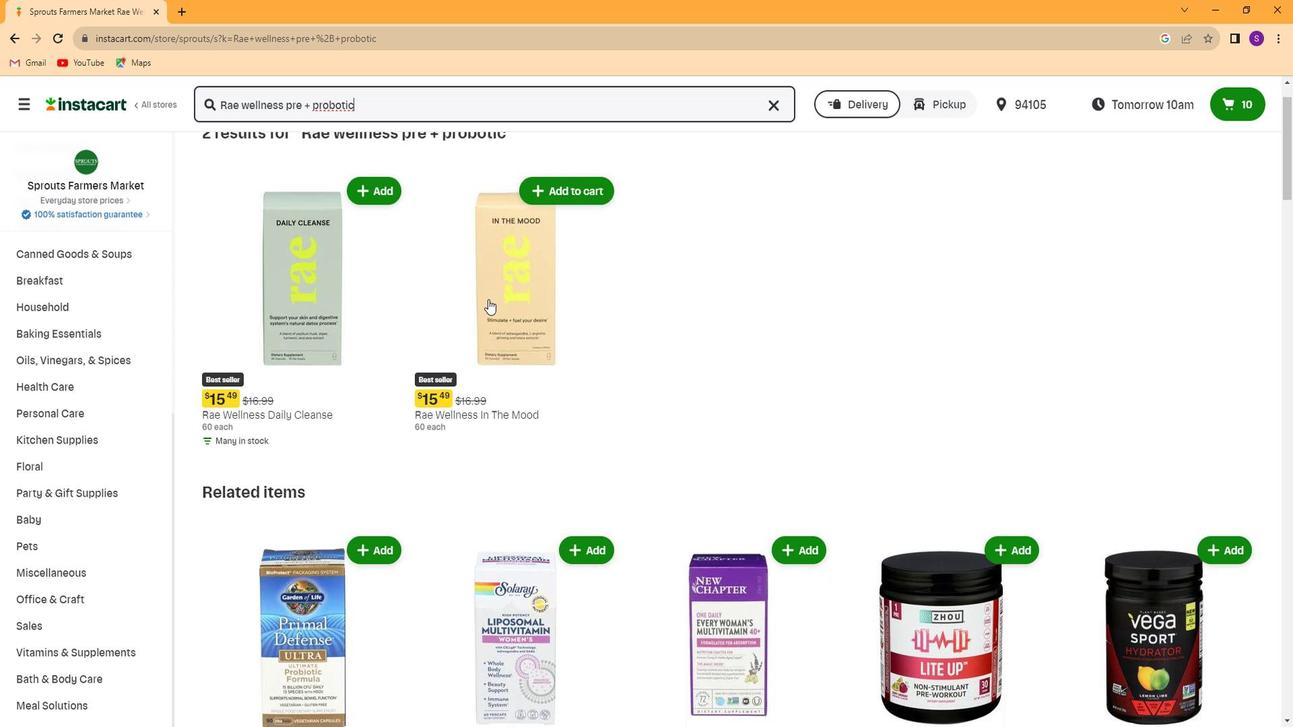 
Action: Mouse scrolled (486, 299) with delta (0, 0)
Screenshot: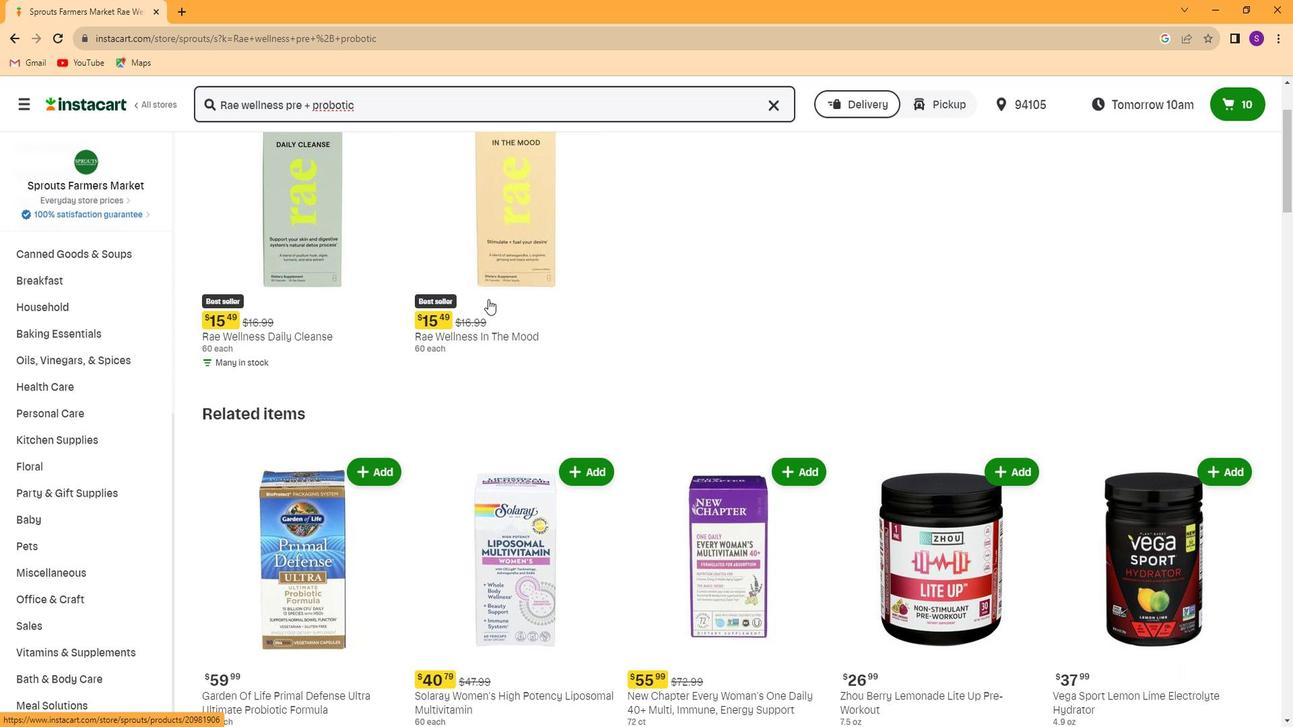 
Action: Mouse scrolled (486, 299) with delta (0, 0)
Screenshot: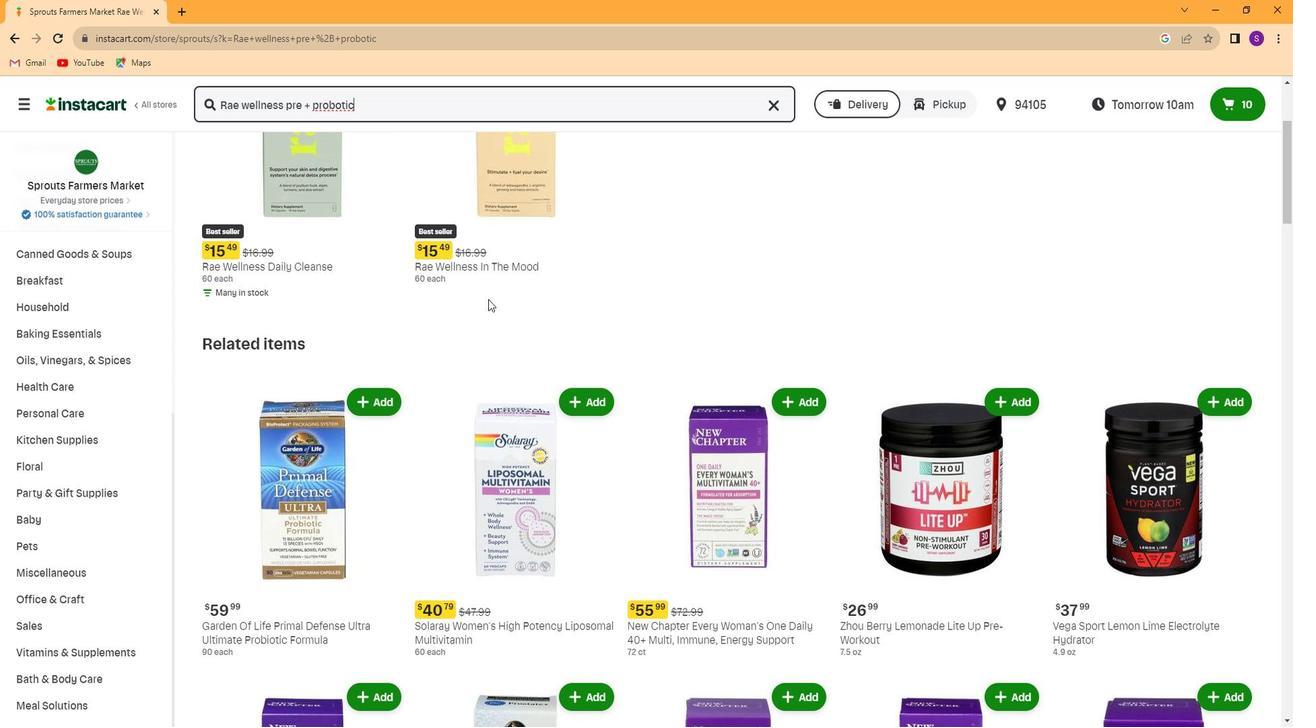 
Action: Mouse scrolled (486, 299) with delta (0, 0)
Screenshot: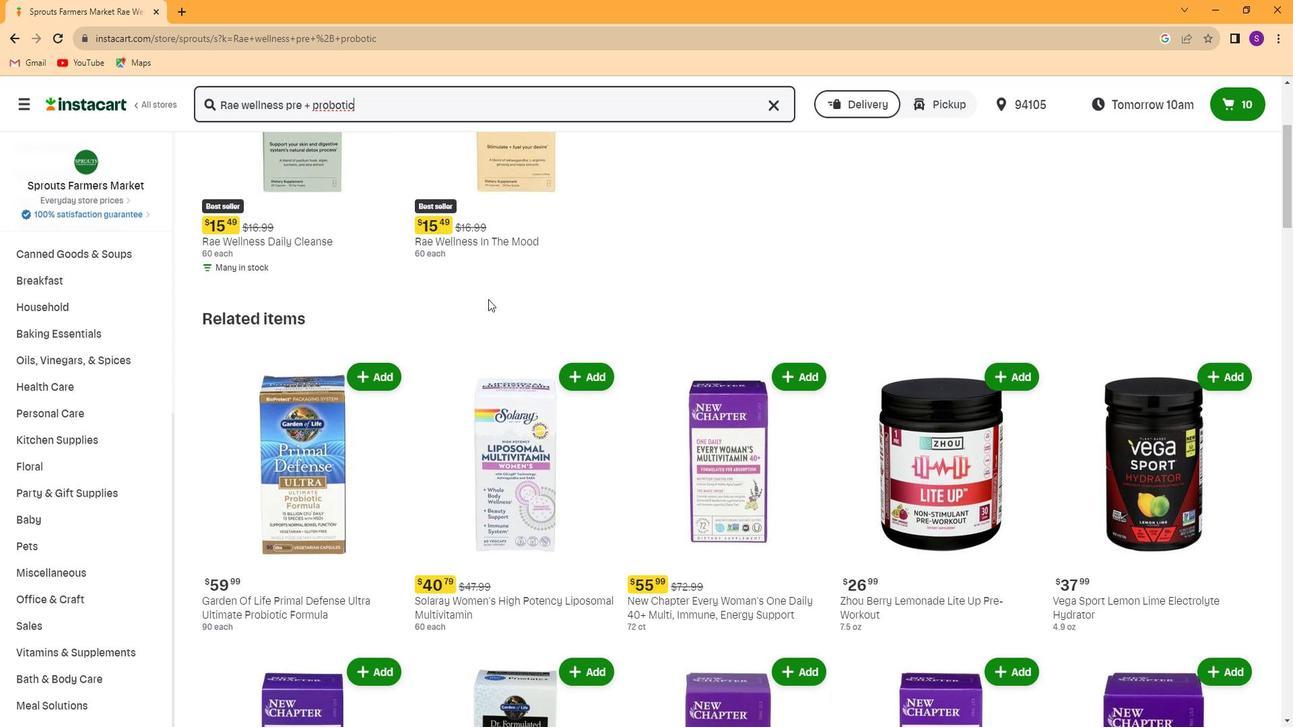 
Action: Mouse scrolled (486, 300) with delta (0, 0)
Screenshot: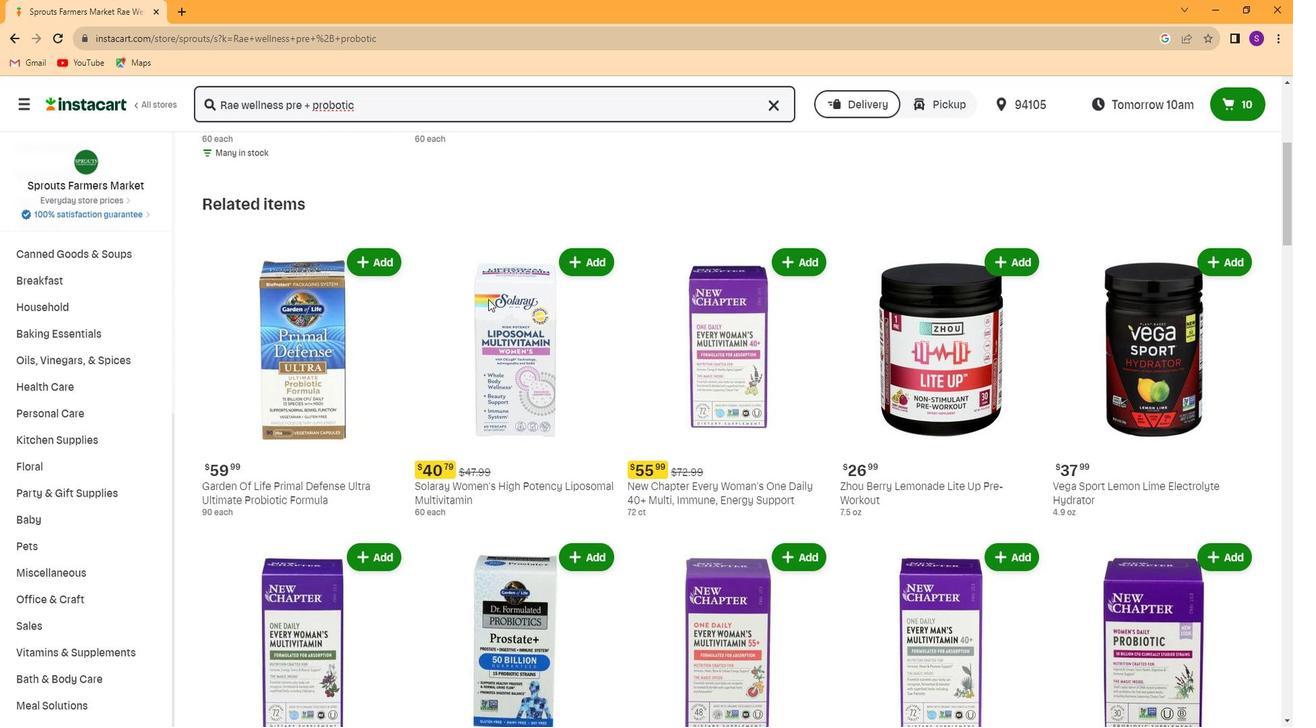 
Action: Mouse scrolled (486, 300) with delta (0, 0)
Screenshot: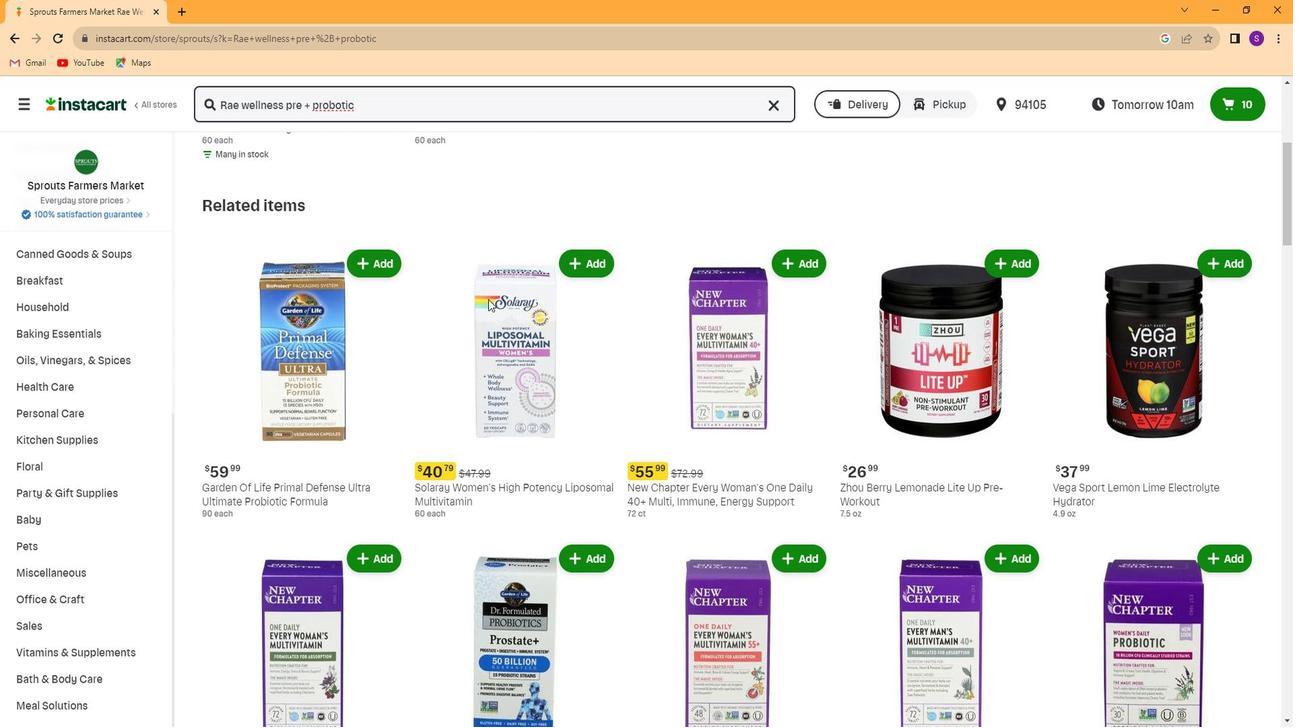 
Action: Mouse scrolled (486, 299) with delta (0, 0)
Screenshot: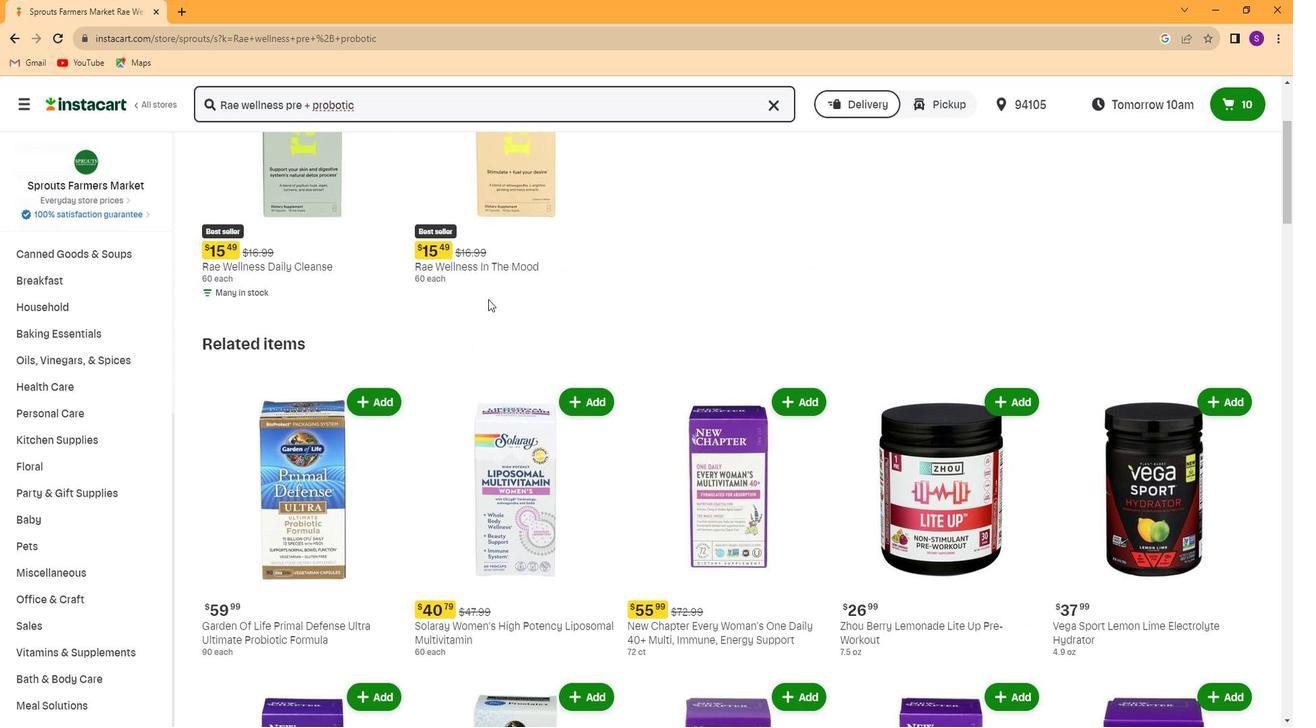 
Action: Mouse scrolled (486, 299) with delta (0, 0)
Screenshot: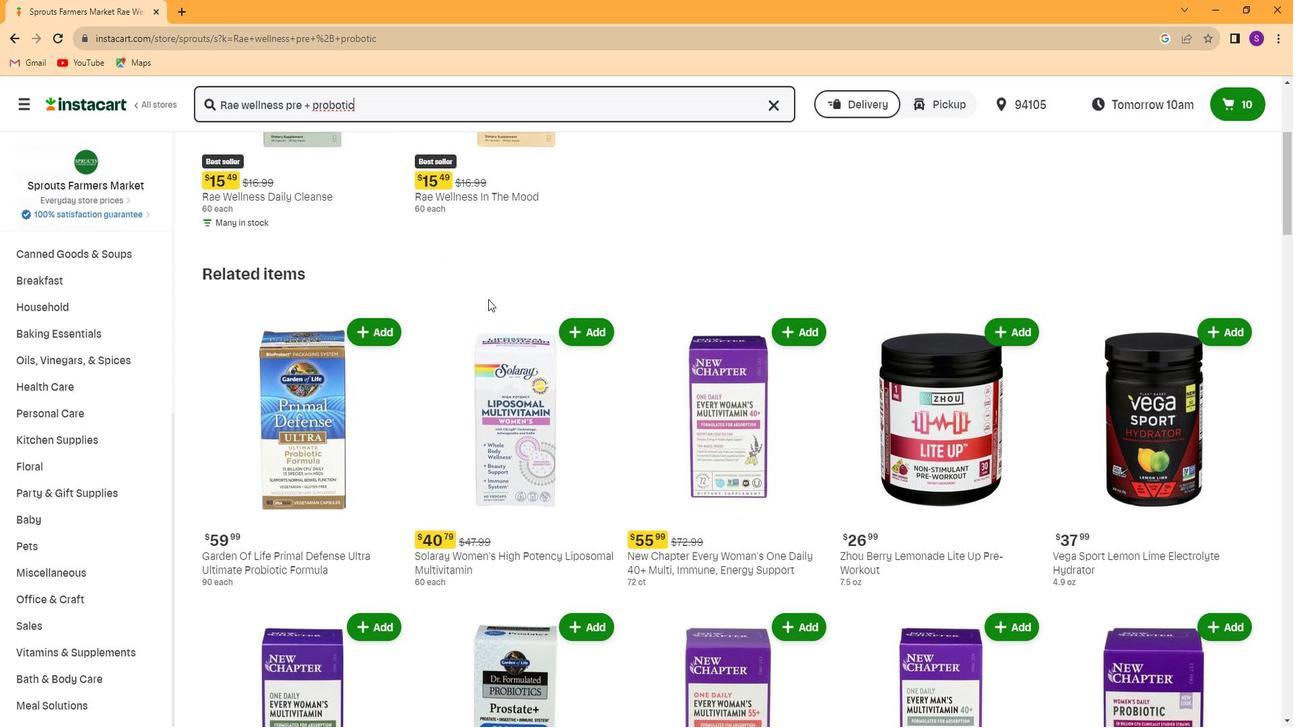 
Action: Mouse scrolled (486, 299) with delta (0, 0)
Screenshot: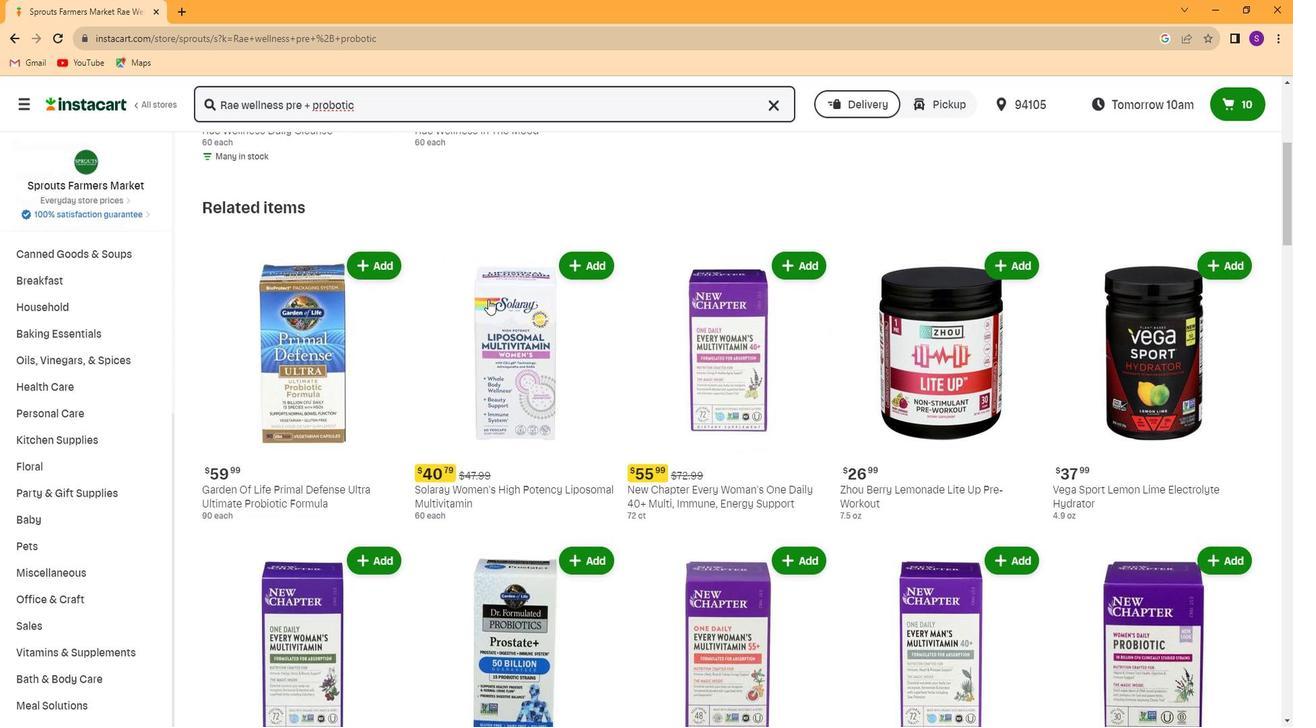 
